 Task: Look for space in Fabriano, Italy from 4th September, 2023 to 10th September, 2023 for 1 adult in price range Rs.9000 to Rs.17000. Place can be private room with 1  bedroom having 1 bed and 1 bathroom. Property type can be house, flat, guest house, hotel. Booking option can be shelf check-in. Required host language is English.
Action: Mouse moved to (541, 151)
Screenshot: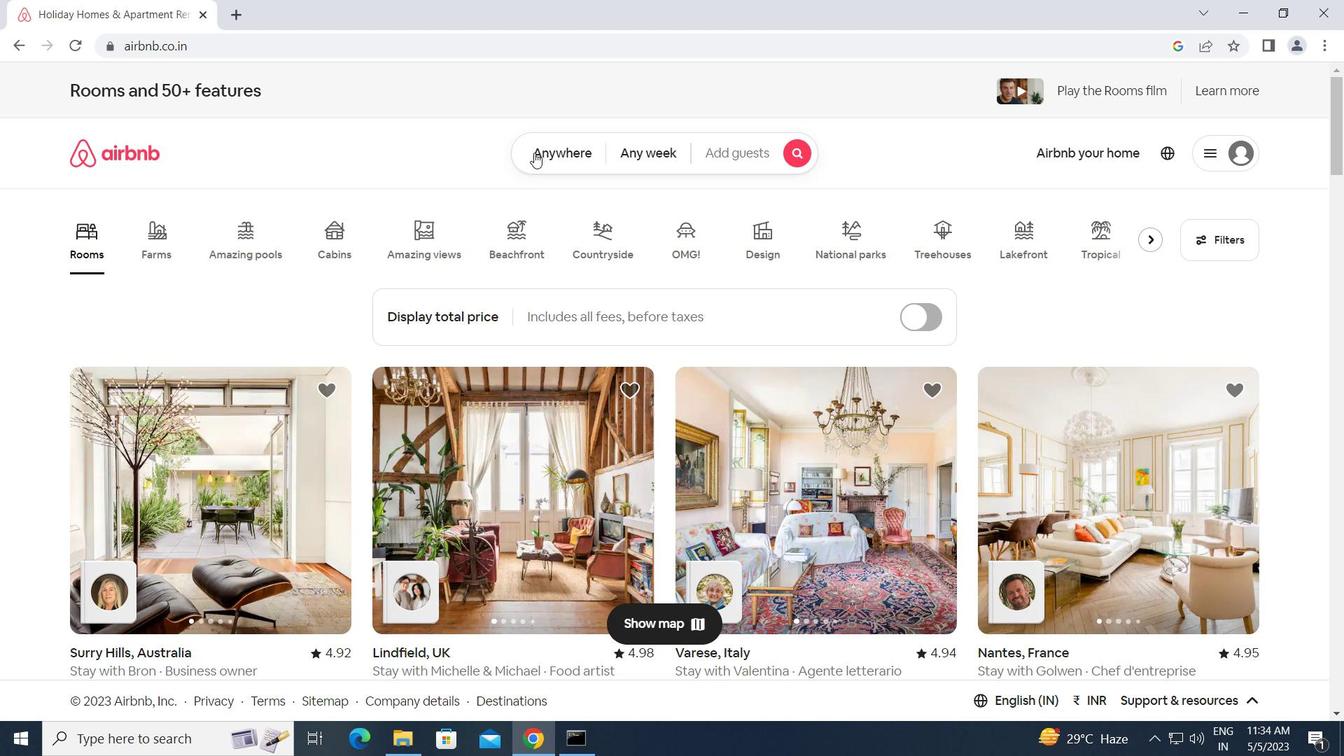 
Action: Mouse pressed left at (541, 151)
Screenshot: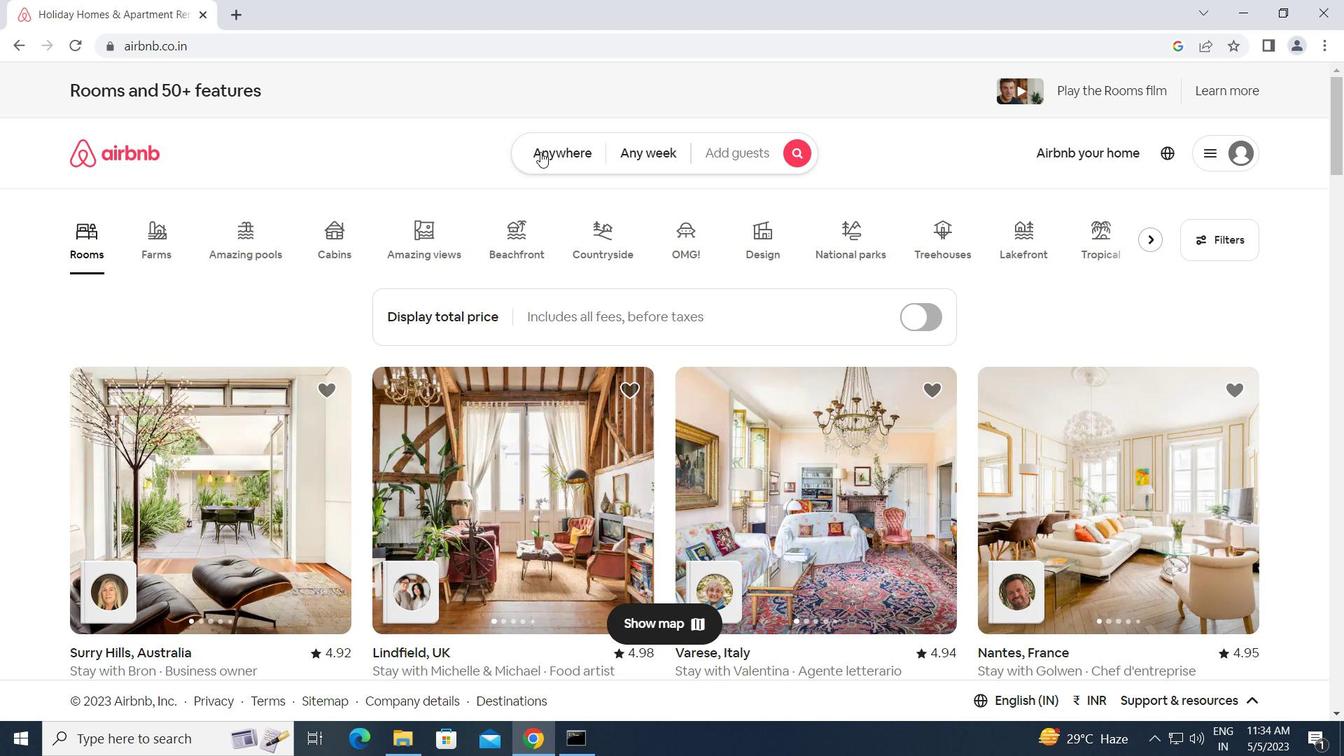 
Action: Mouse moved to (402, 210)
Screenshot: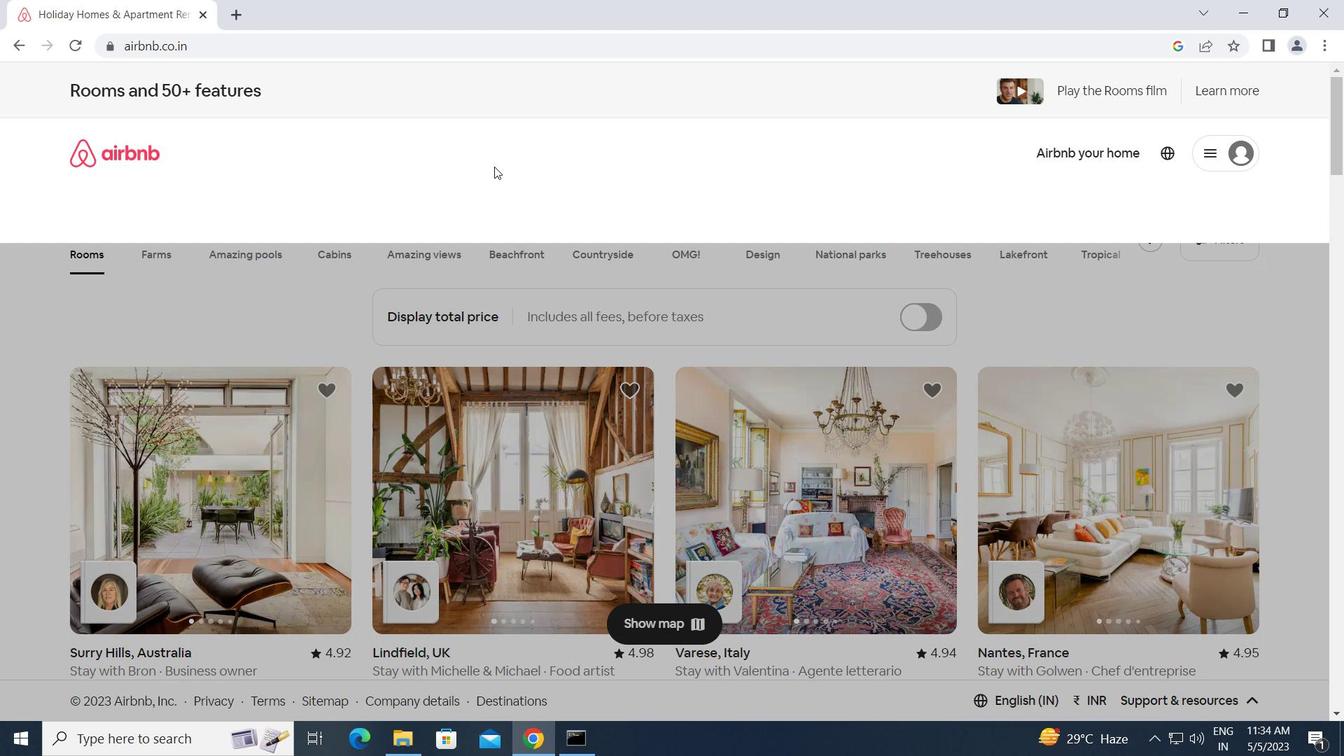 
Action: Mouse pressed left at (402, 210)
Screenshot: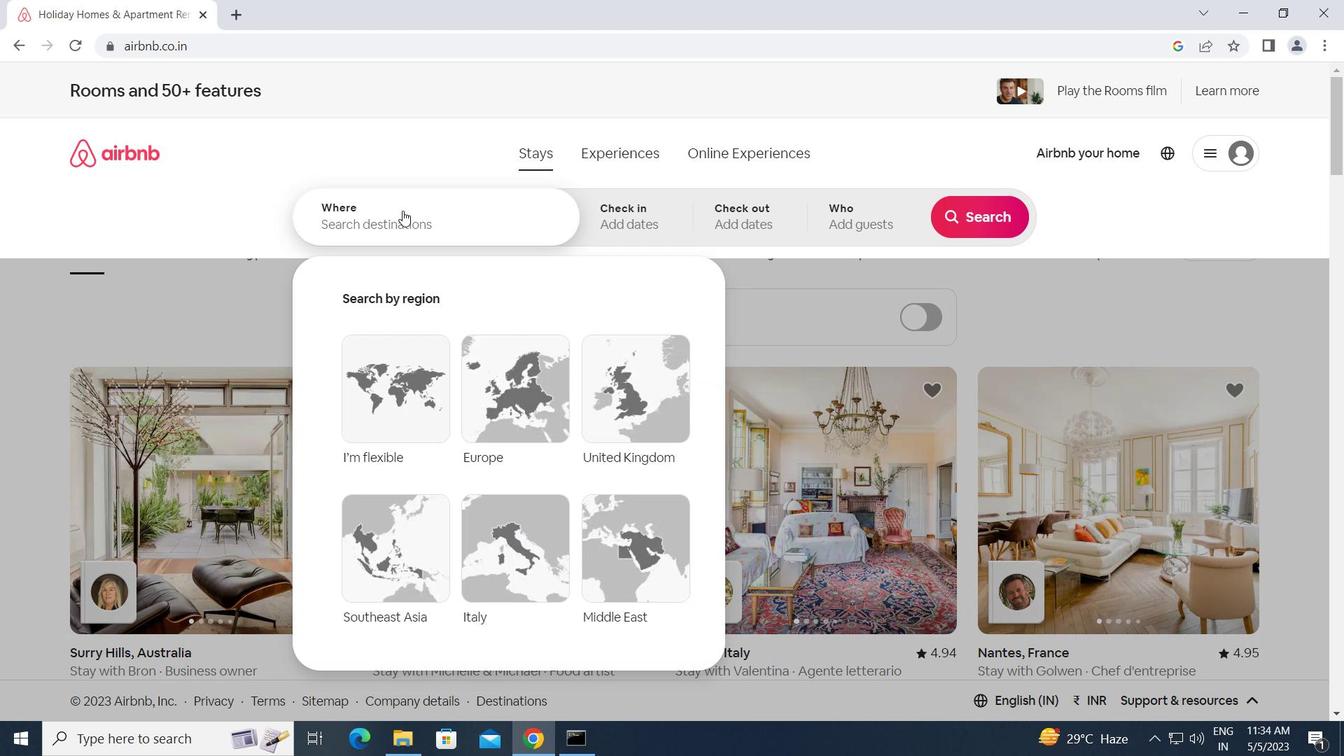 
Action: Key pressed f<Key.caps_lock>abriano,<Key.space><Key.caps_lock>i<Key.caps_lock>taly<Key.enter>
Screenshot: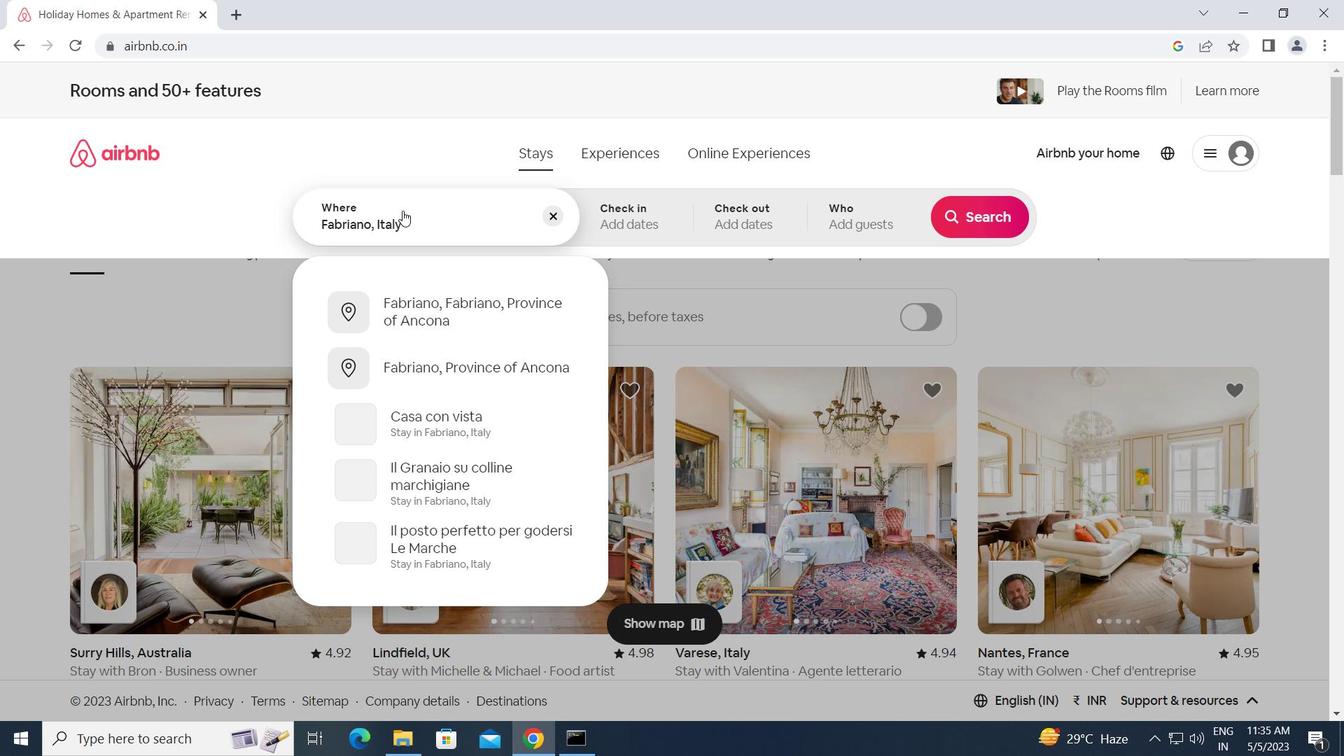 
Action: Mouse moved to (963, 355)
Screenshot: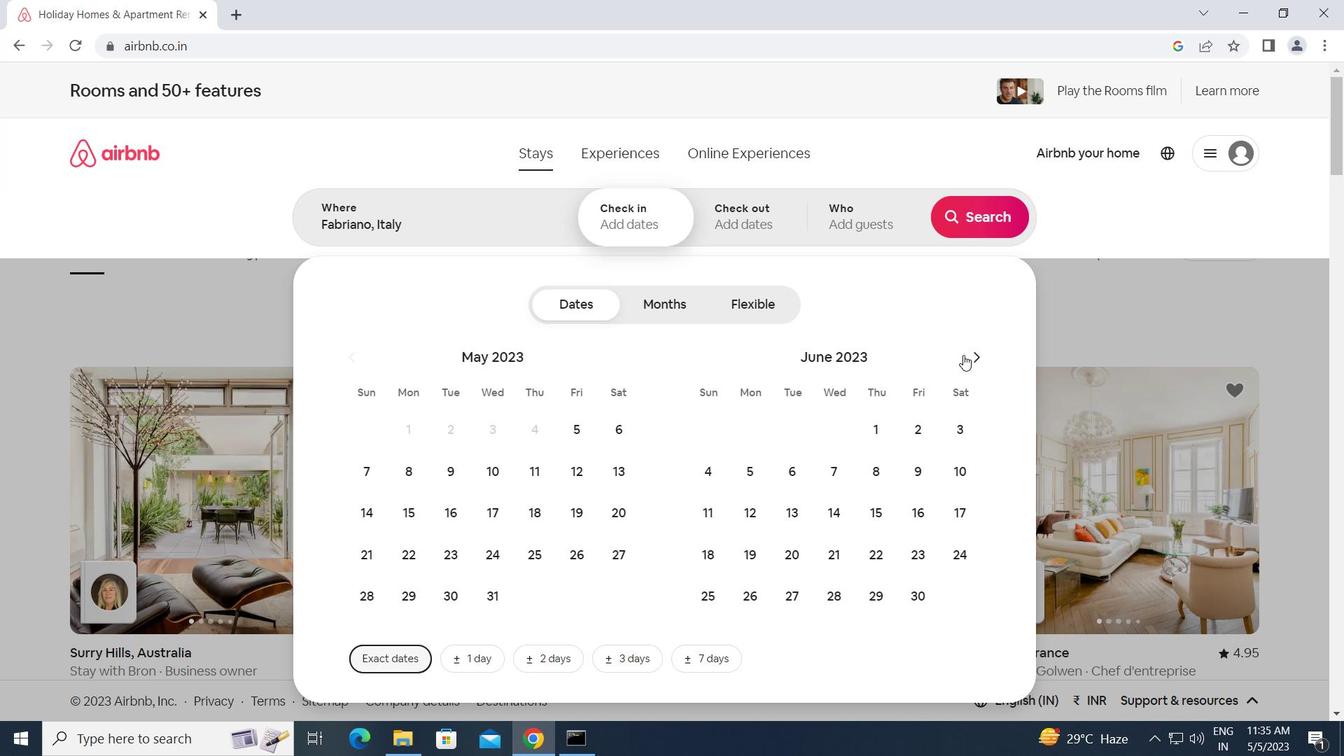 
Action: Mouse pressed left at (963, 355)
Screenshot: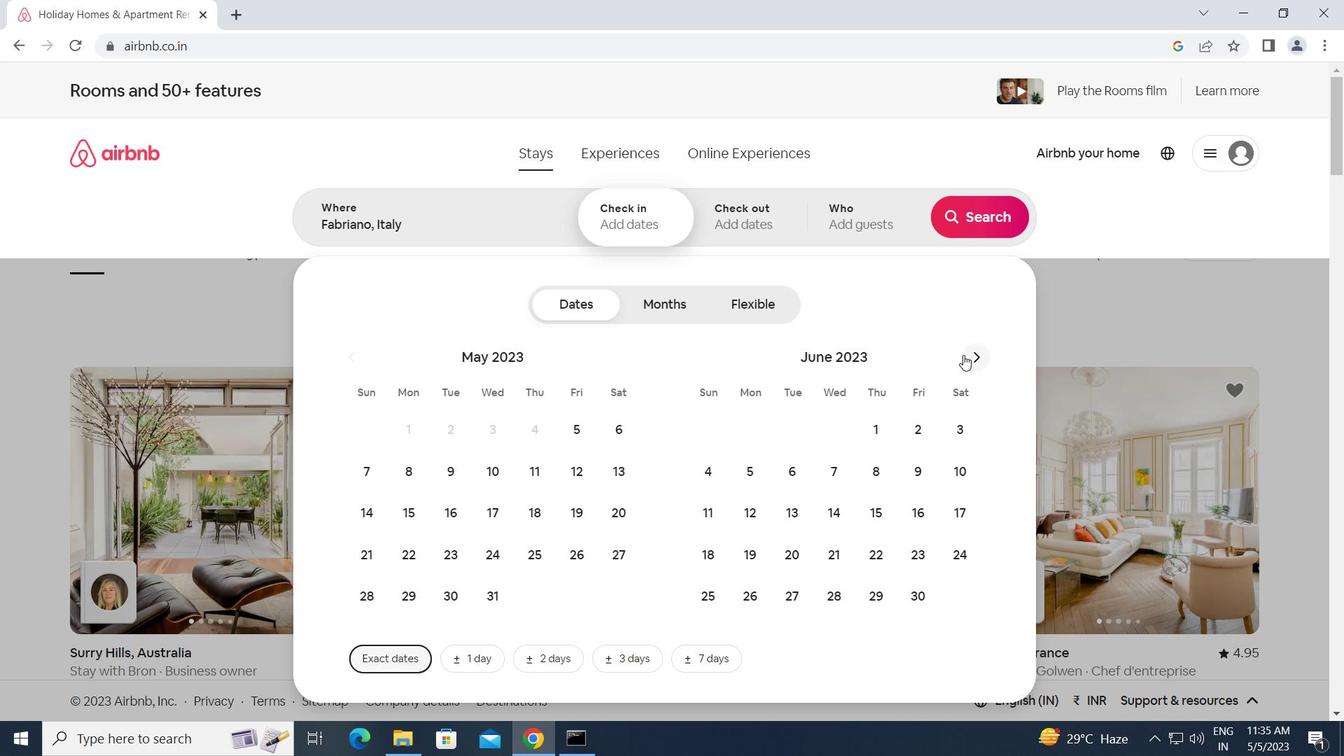
Action: Mouse pressed left at (963, 355)
Screenshot: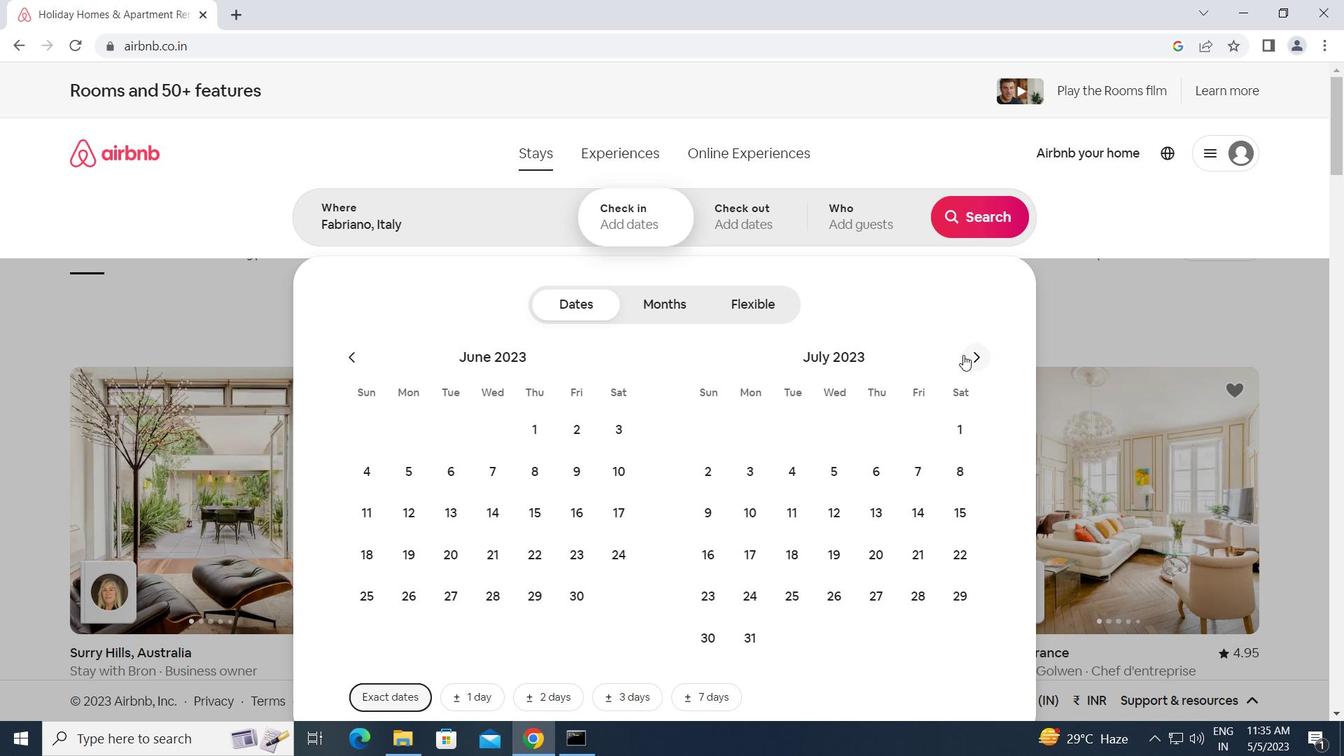 
Action: Mouse pressed left at (963, 355)
Screenshot: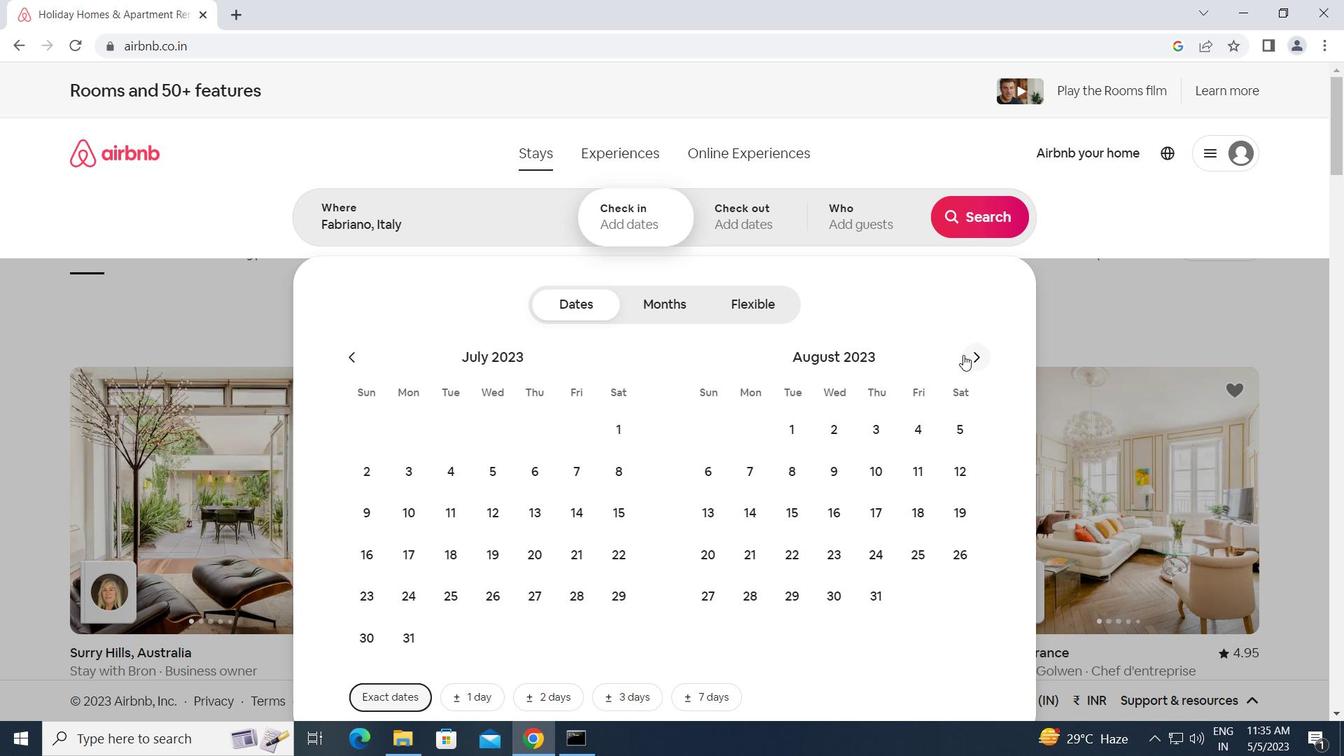 
Action: Mouse moved to (912, 421)
Screenshot: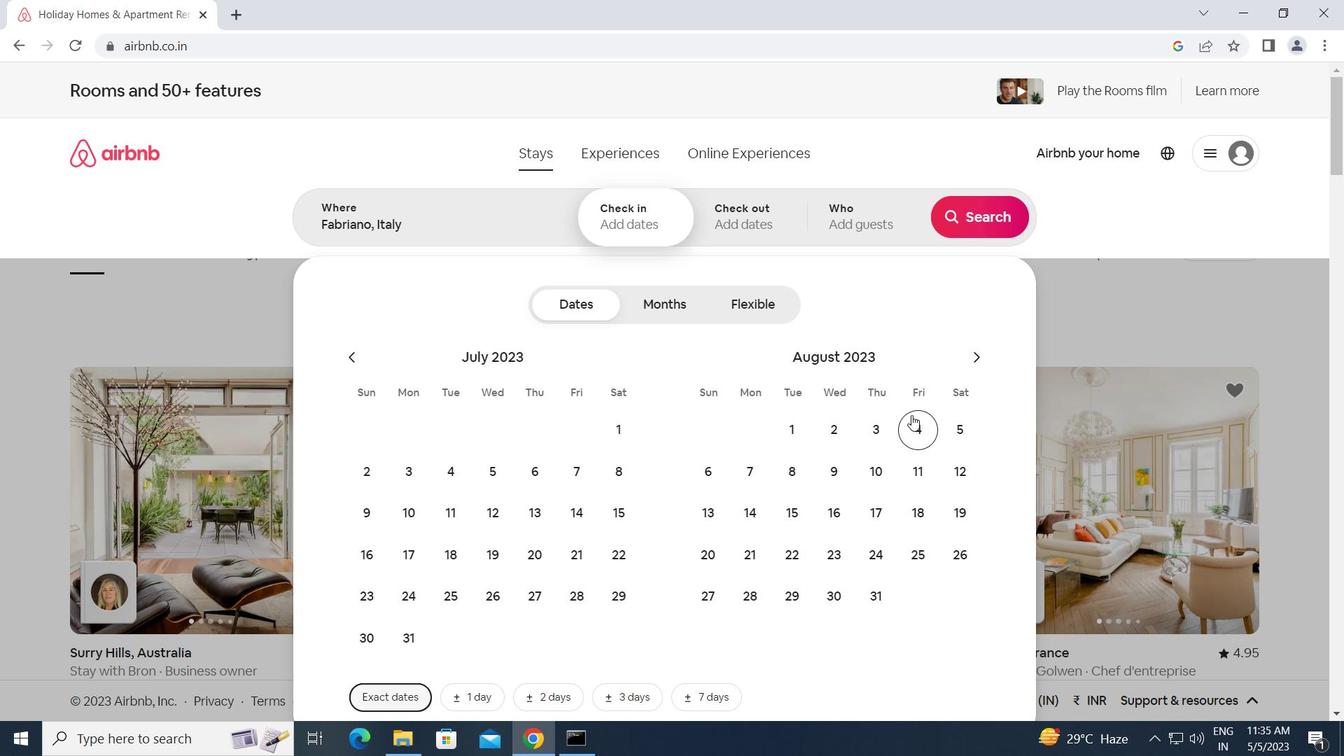 
Action: Mouse pressed left at (912, 421)
Screenshot: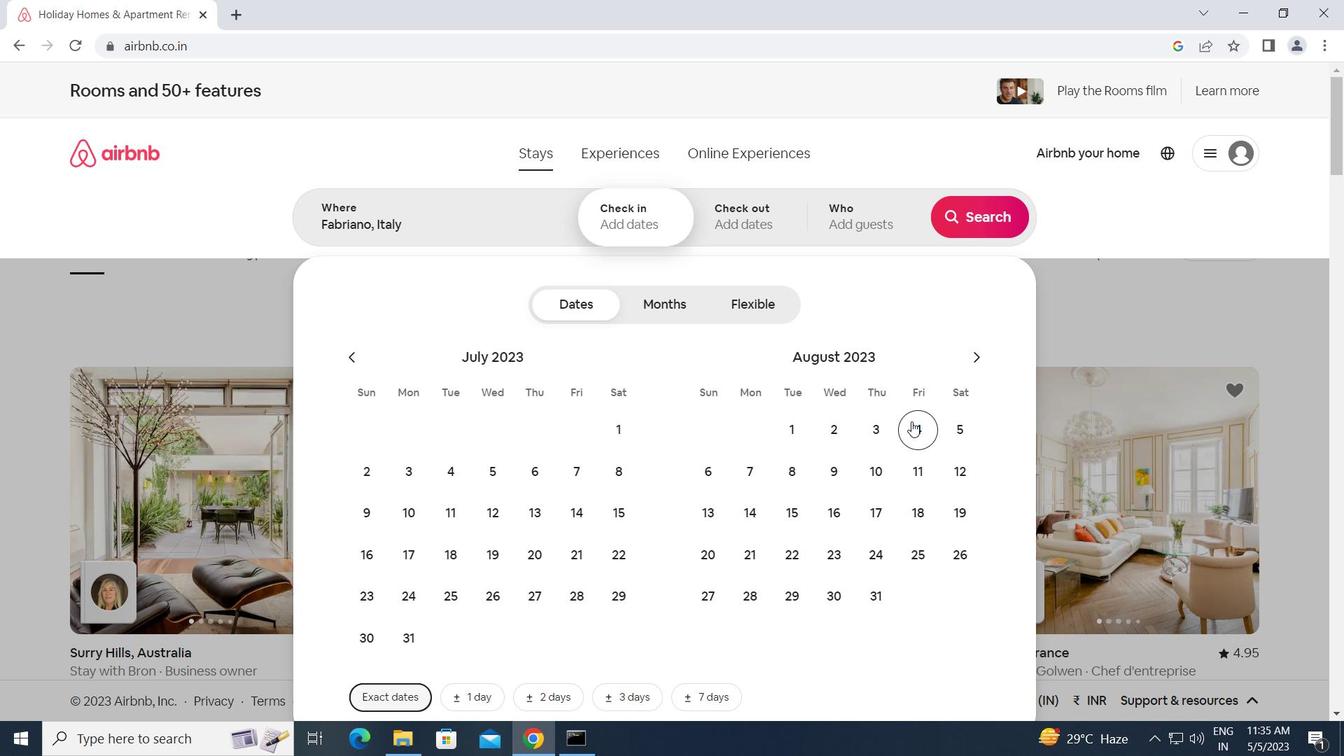 
Action: Mouse moved to (869, 474)
Screenshot: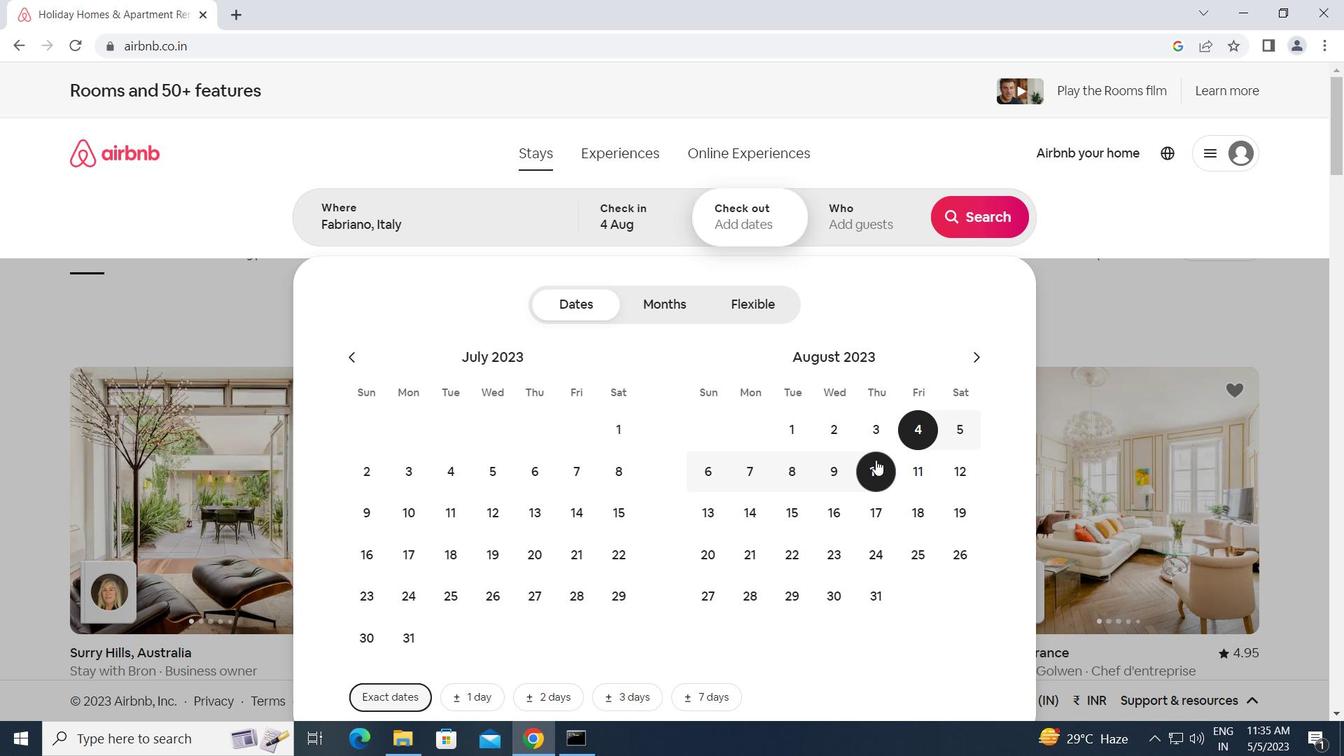
Action: Mouse pressed left at (869, 474)
Screenshot: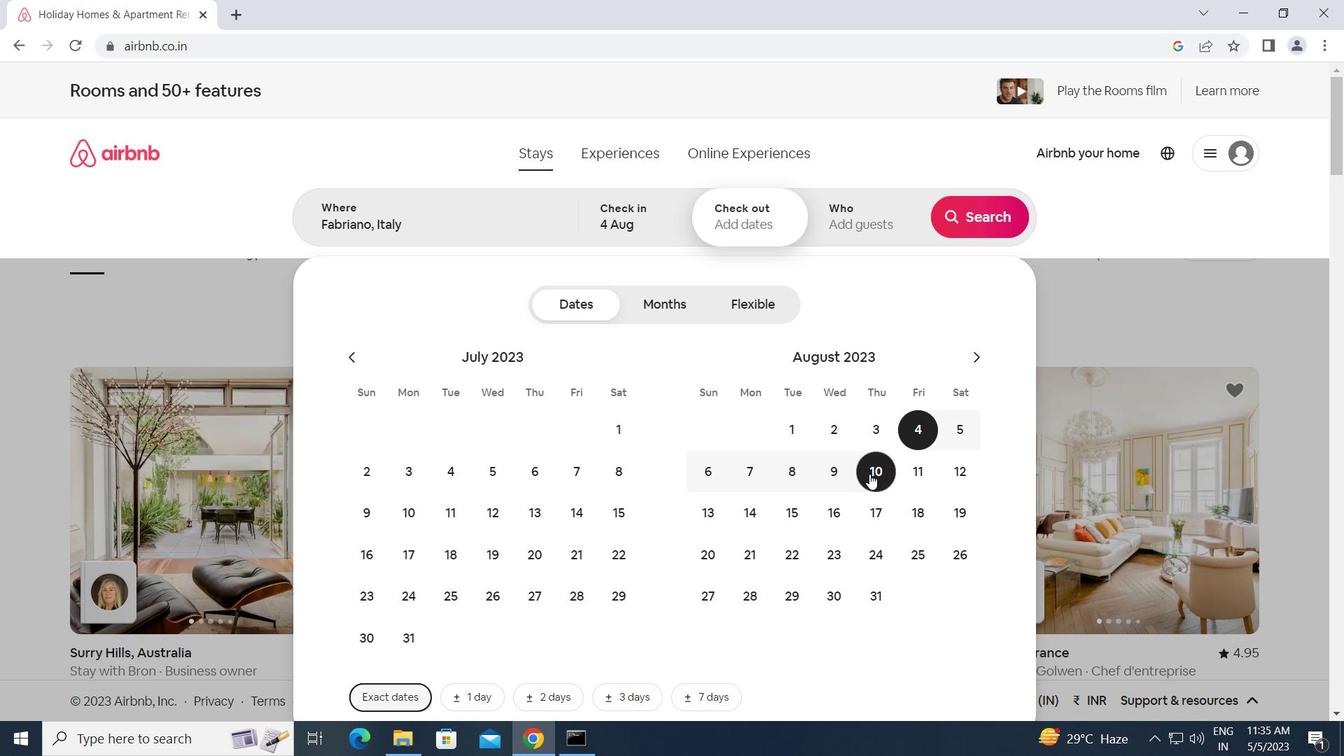 
Action: Mouse moved to (862, 216)
Screenshot: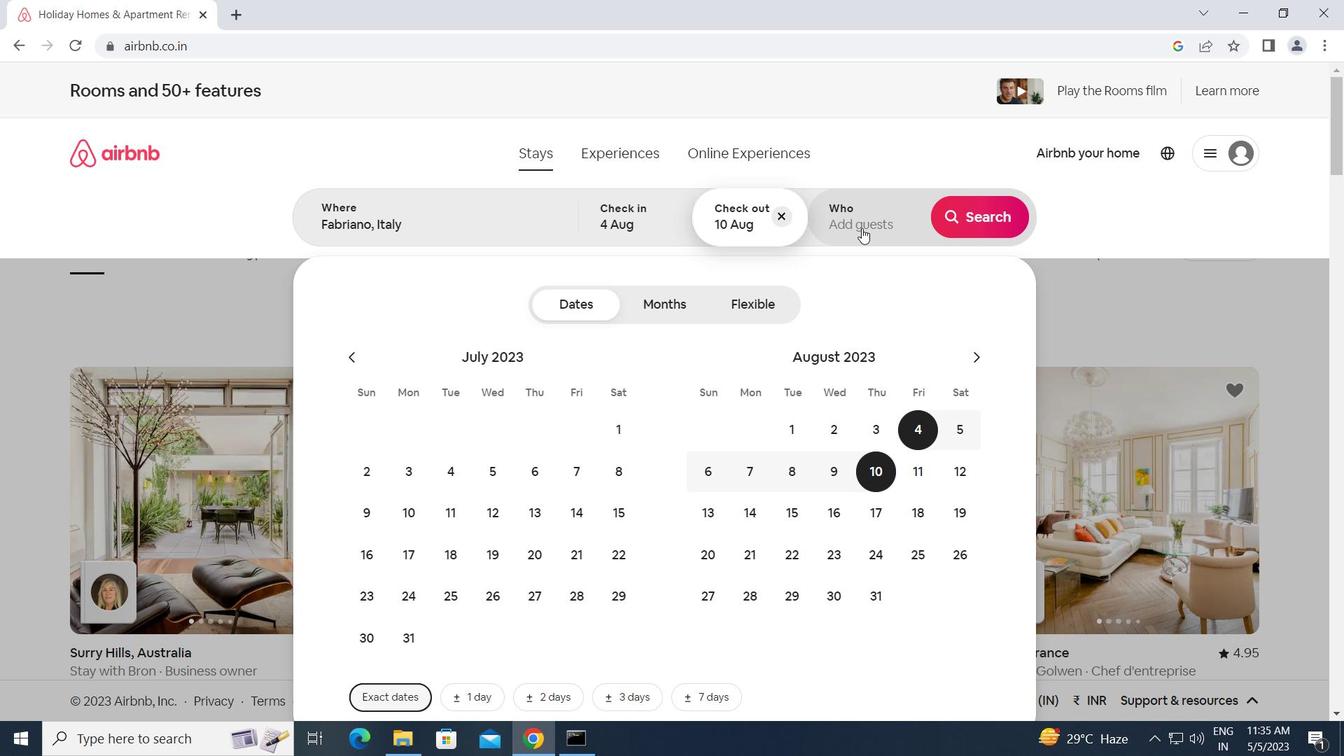 
Action: Mouse pressed left at (862, 216)
Screenshot: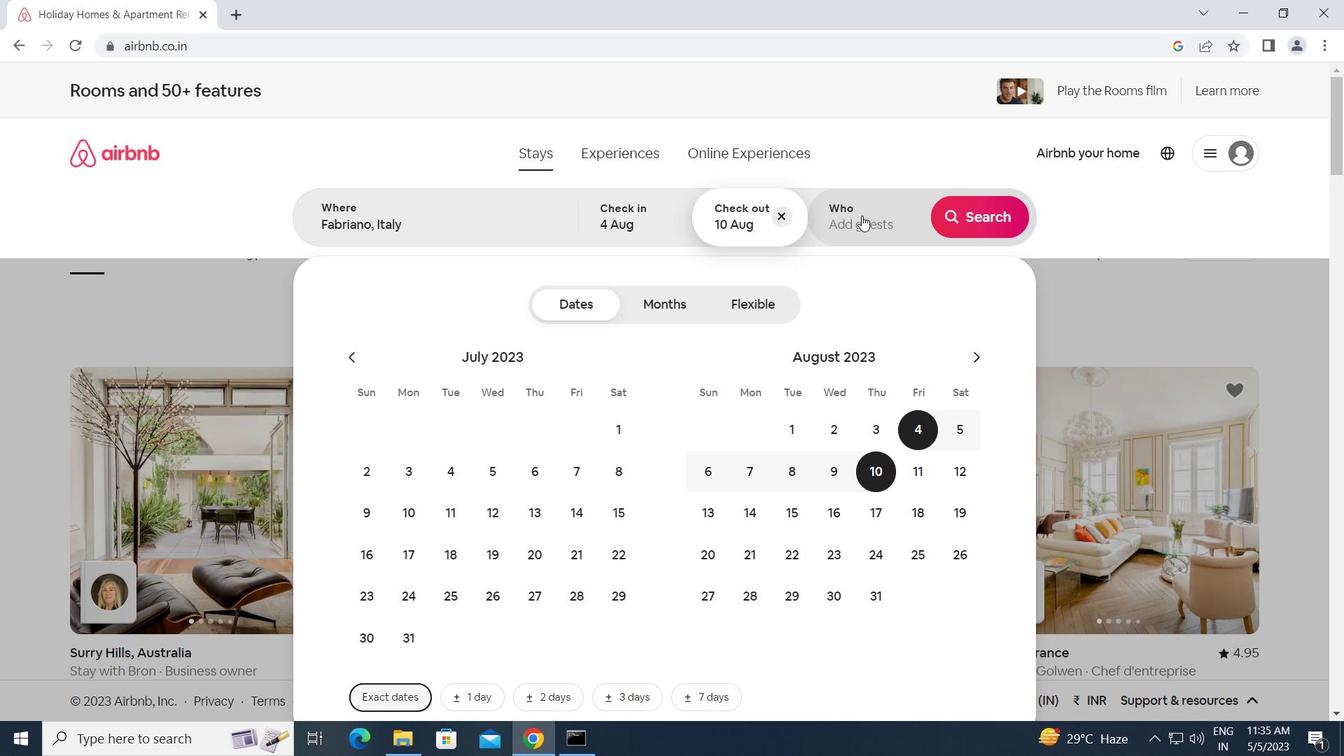 
Action: Mouse moved to (984, 309)
Screenshot: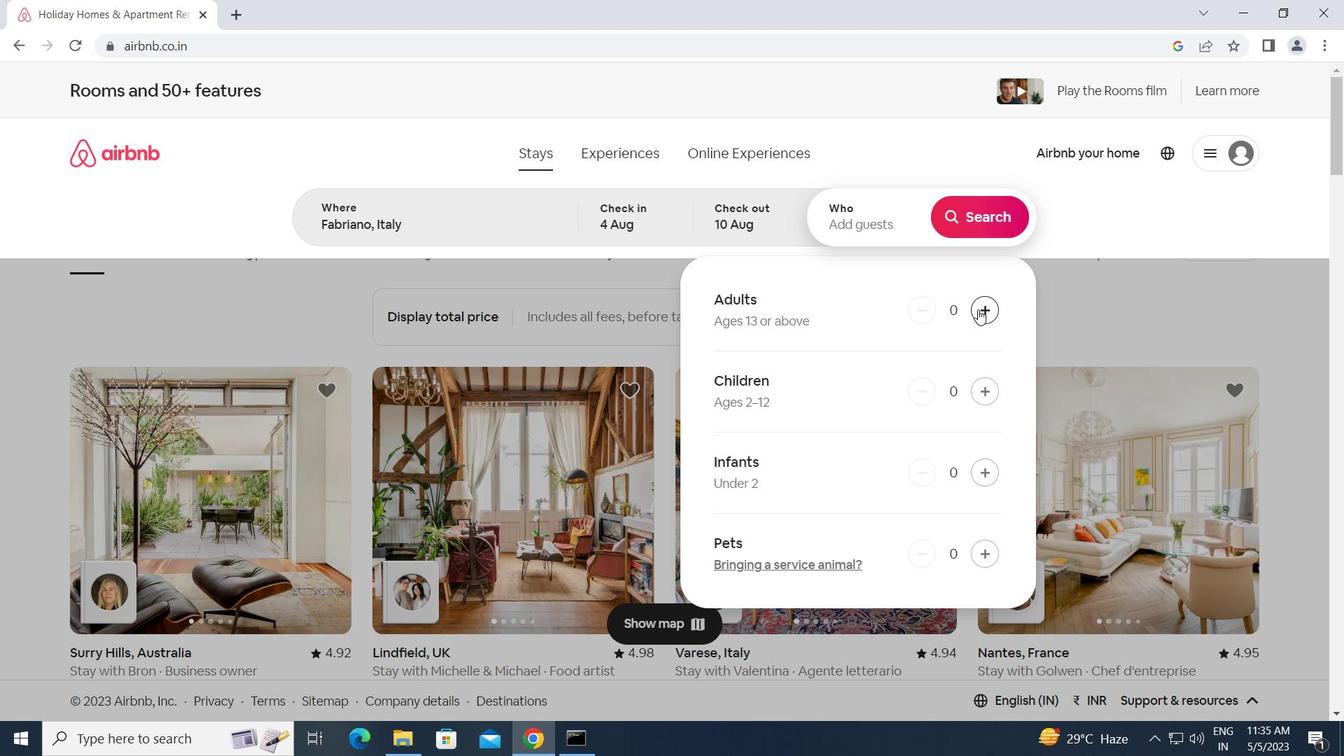 
Action: Mouse pressed left at (984, 309)
Screenshot: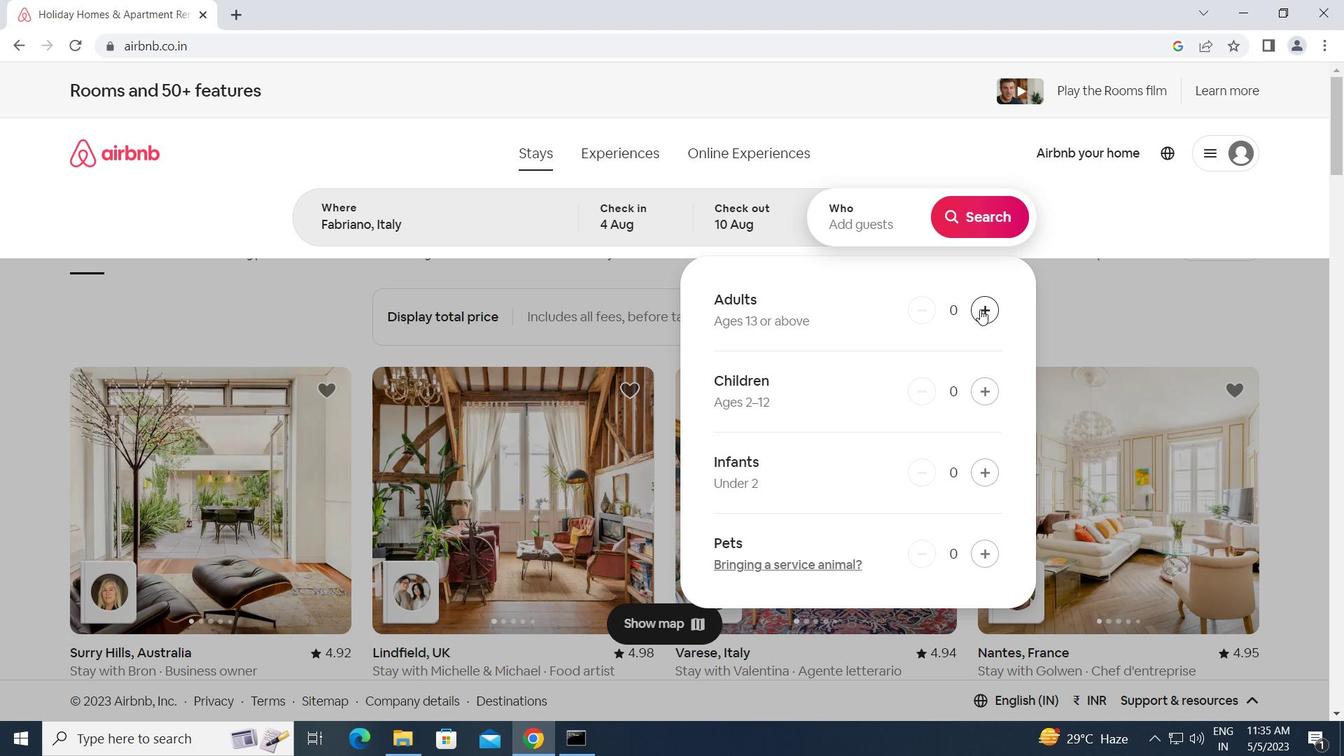 
Action: Mouse moved to (985, 216)
Screenshot: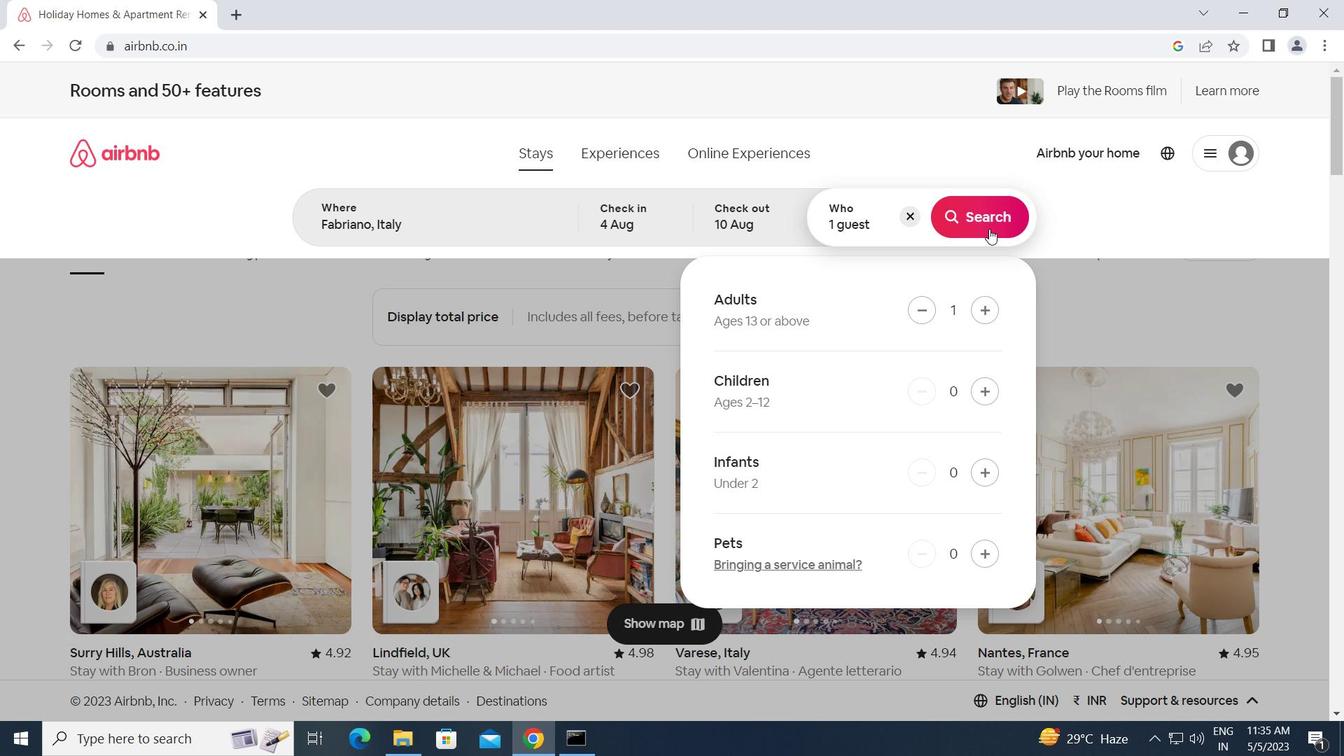 
Action: Mouse pressed left at (985, 216)
Screenshot: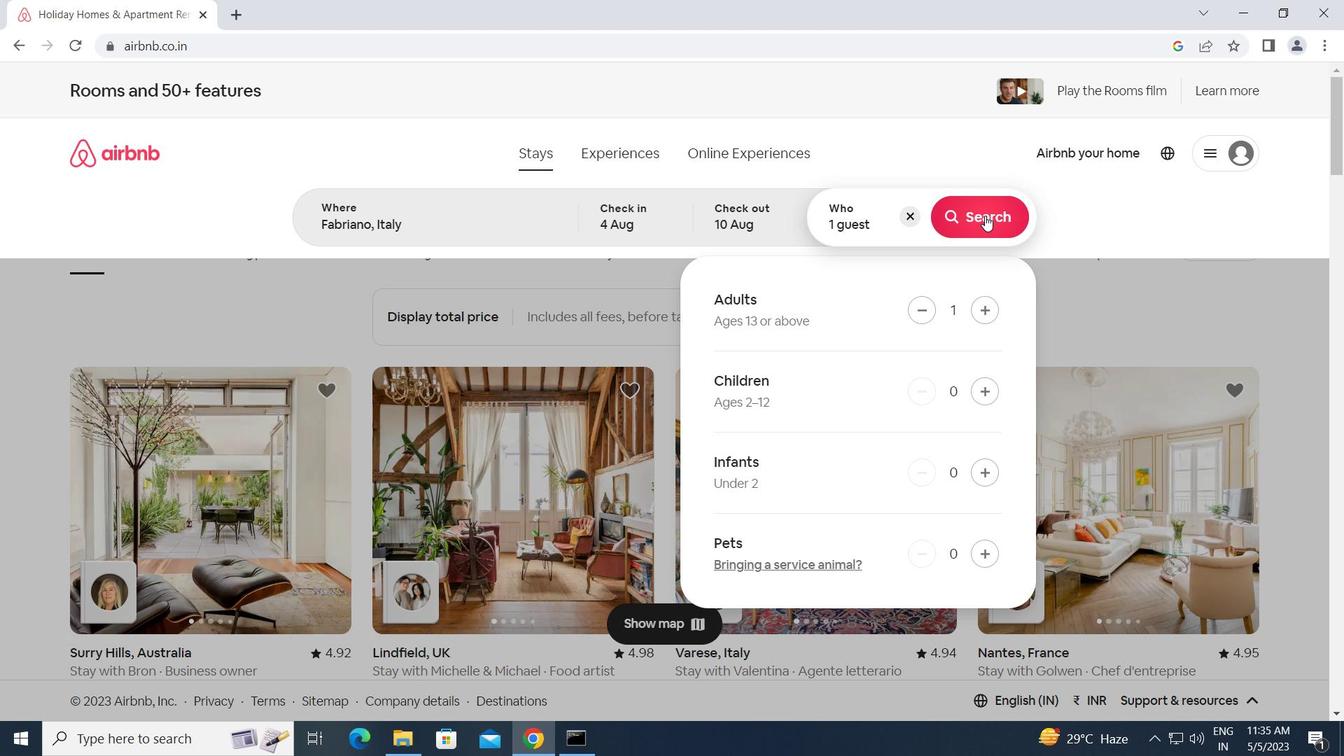 
Action: Mouse moved to (1257, 168)
Screenshot: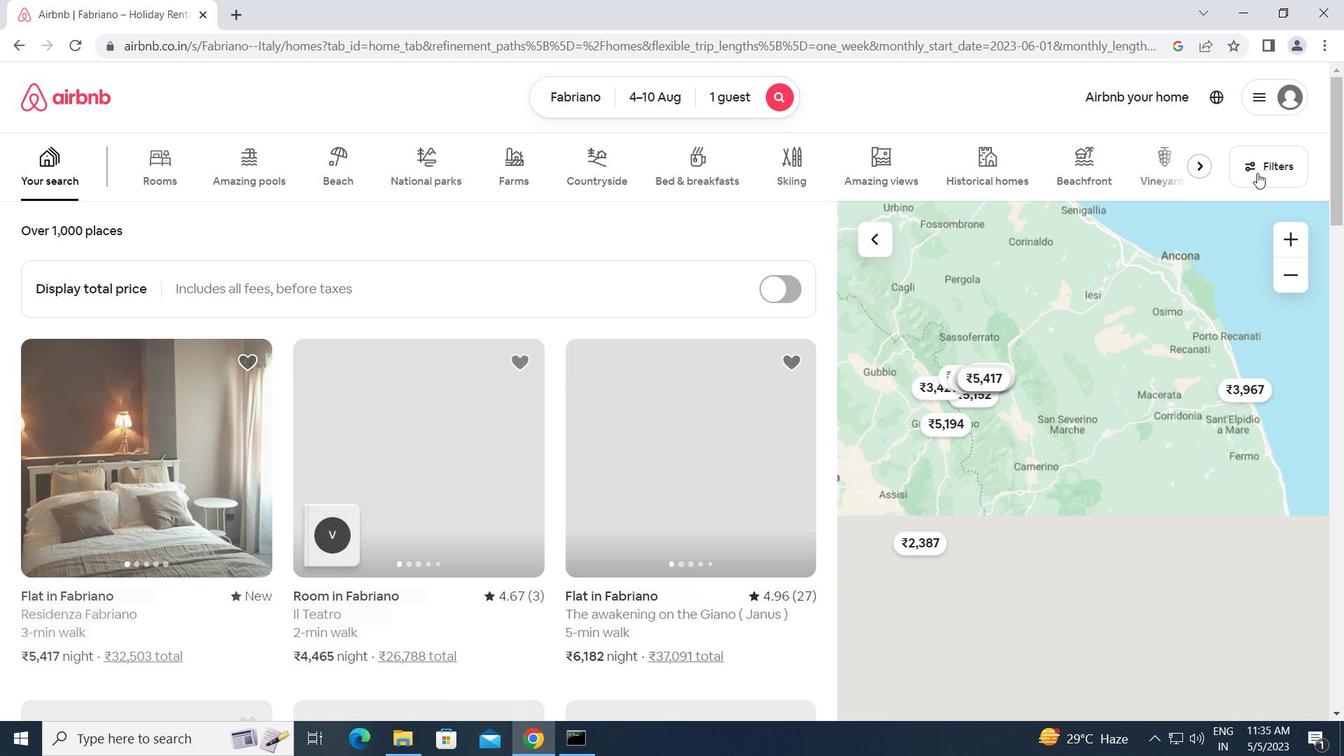 
Action: Mouse pressed left at (1257, 168)
Screenshot: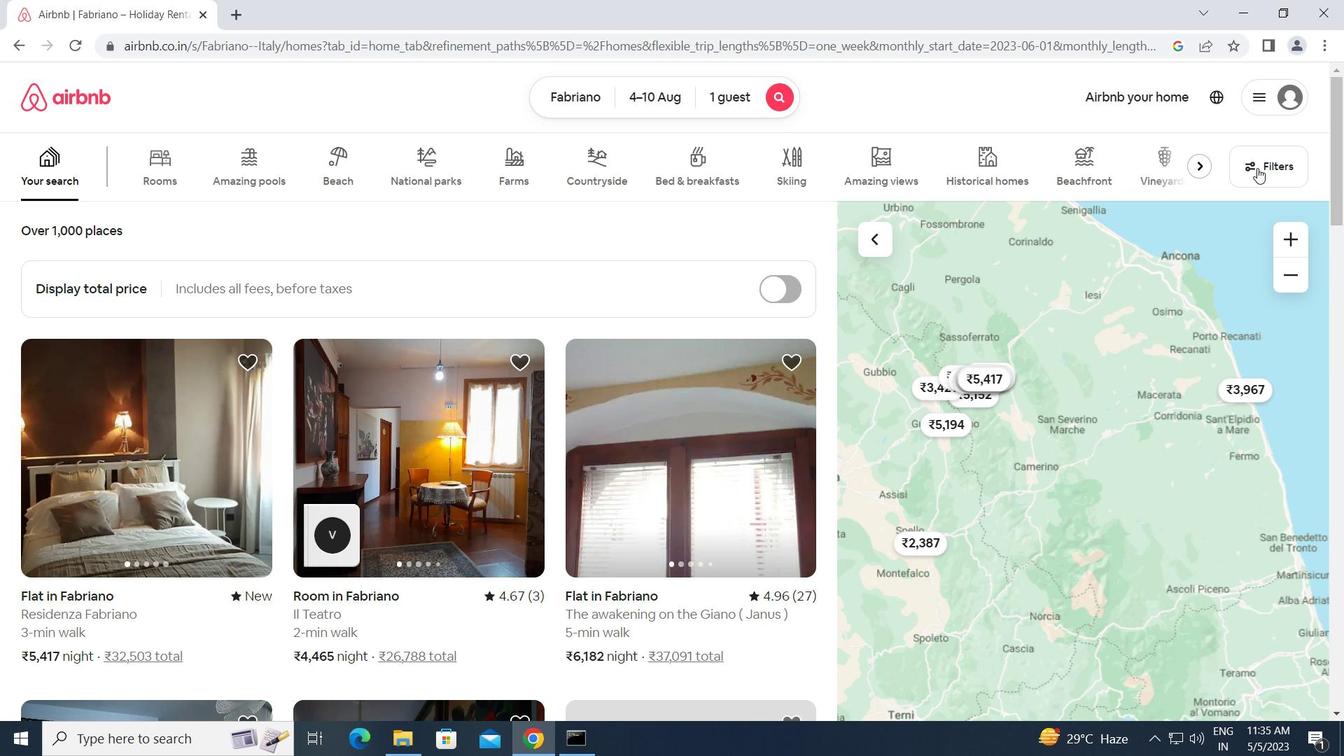 
Action: Mouse moved to (434, 591)
Screenshot: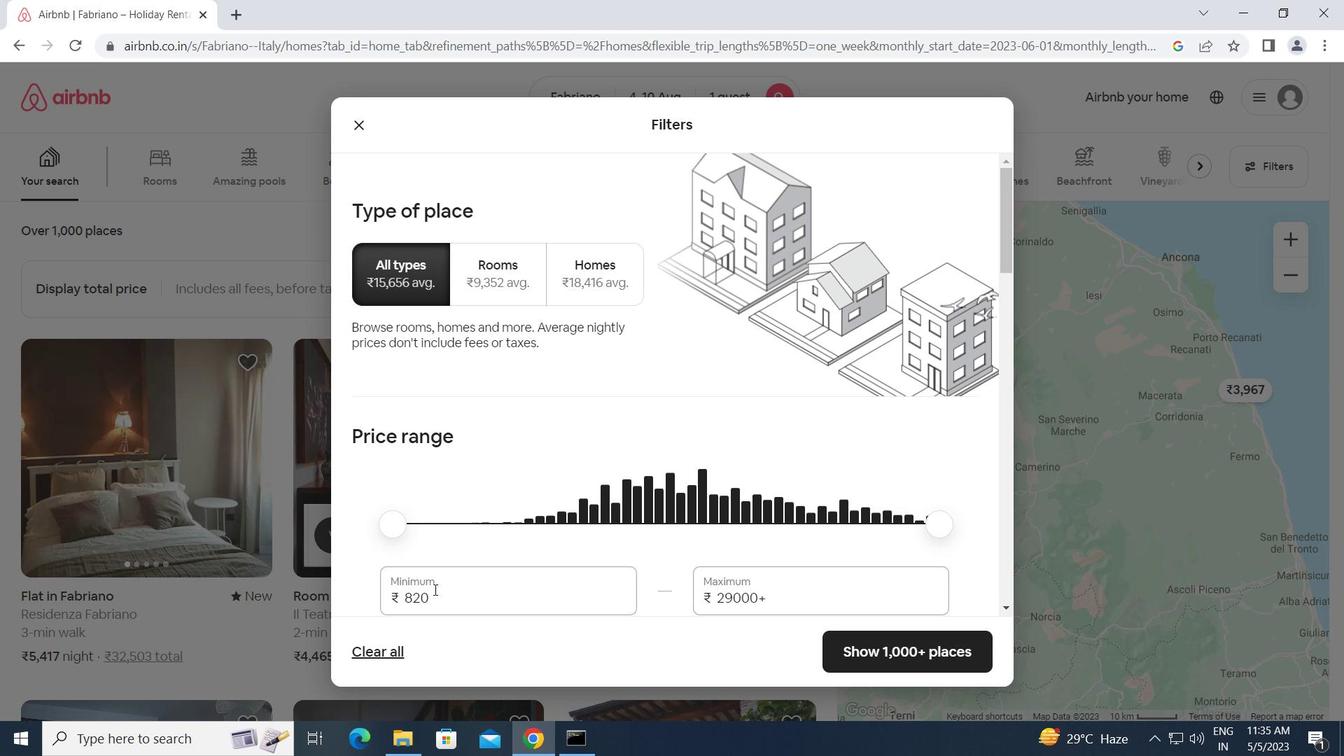 
Action: Mouse pressed left at (434, 591)
Screenshot: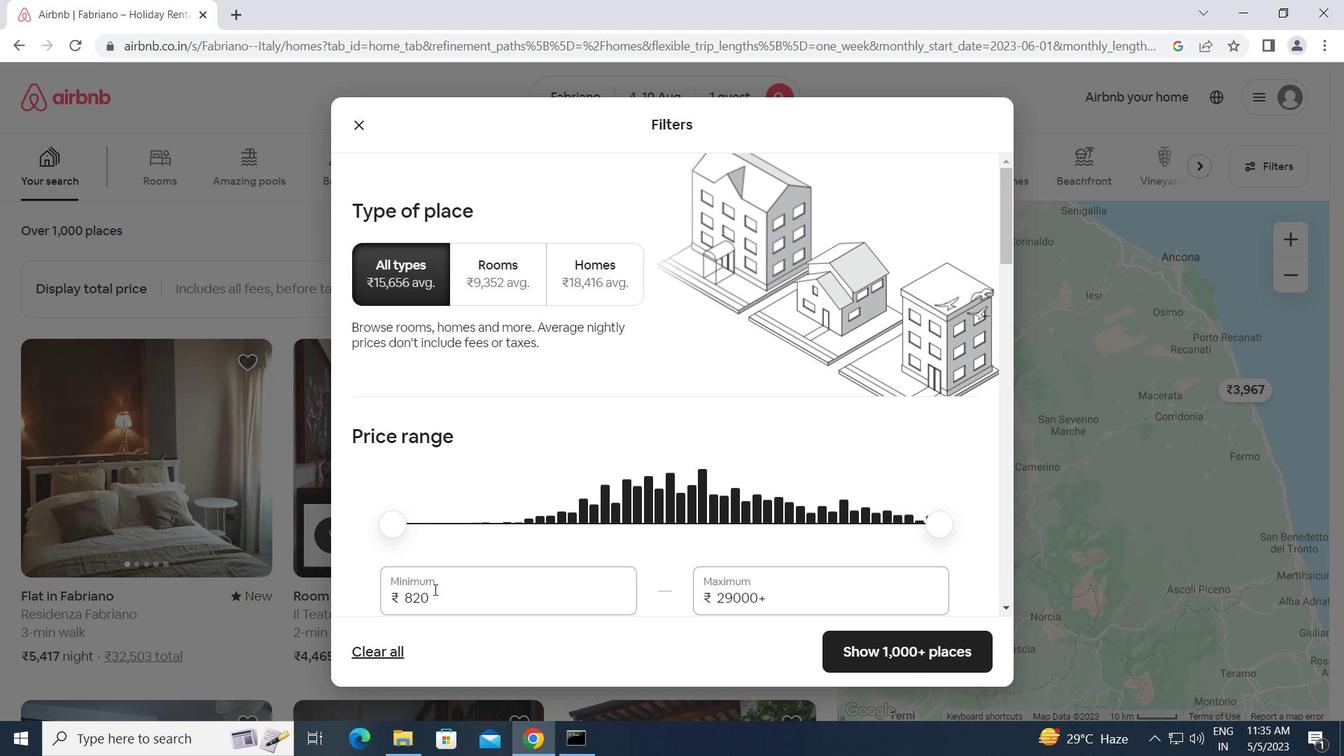 
Action: Mouse moved to (390, 600)
Screenshot: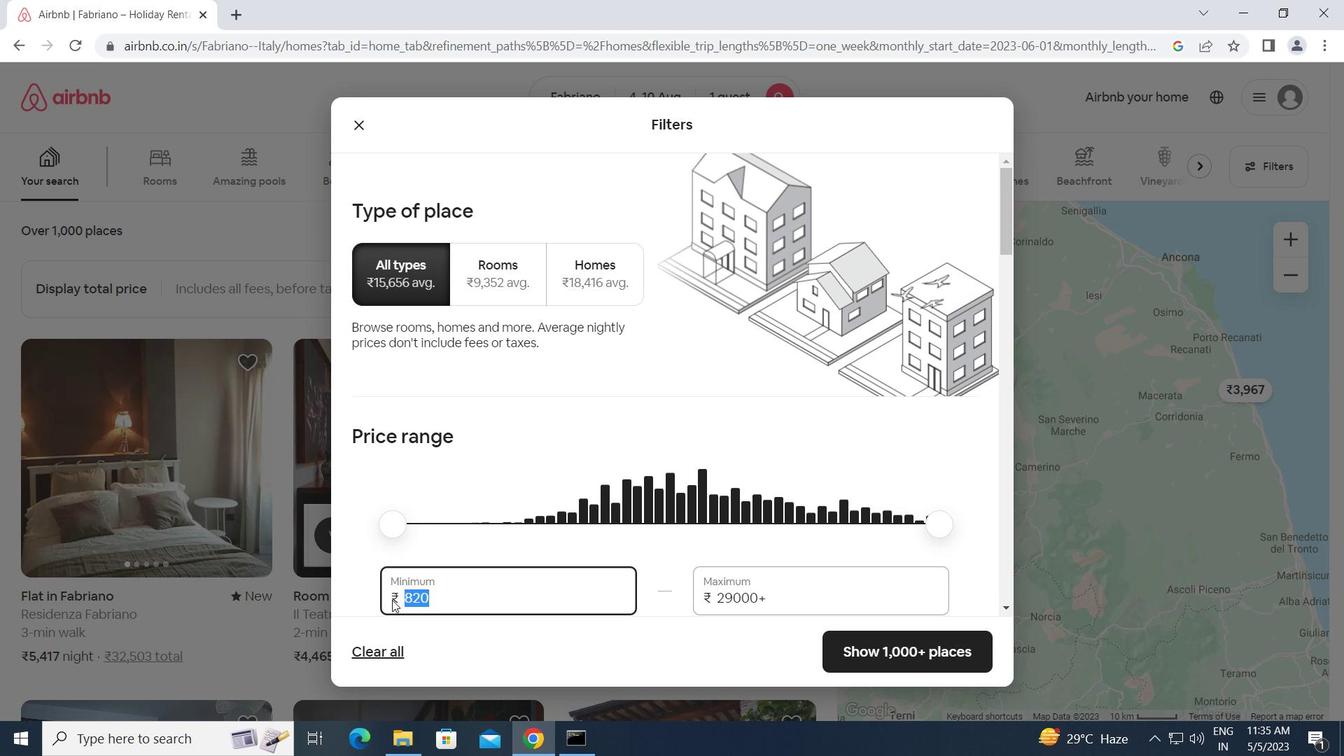 
Action: Key pressed 9000<Key.tab>17000
Screenshot: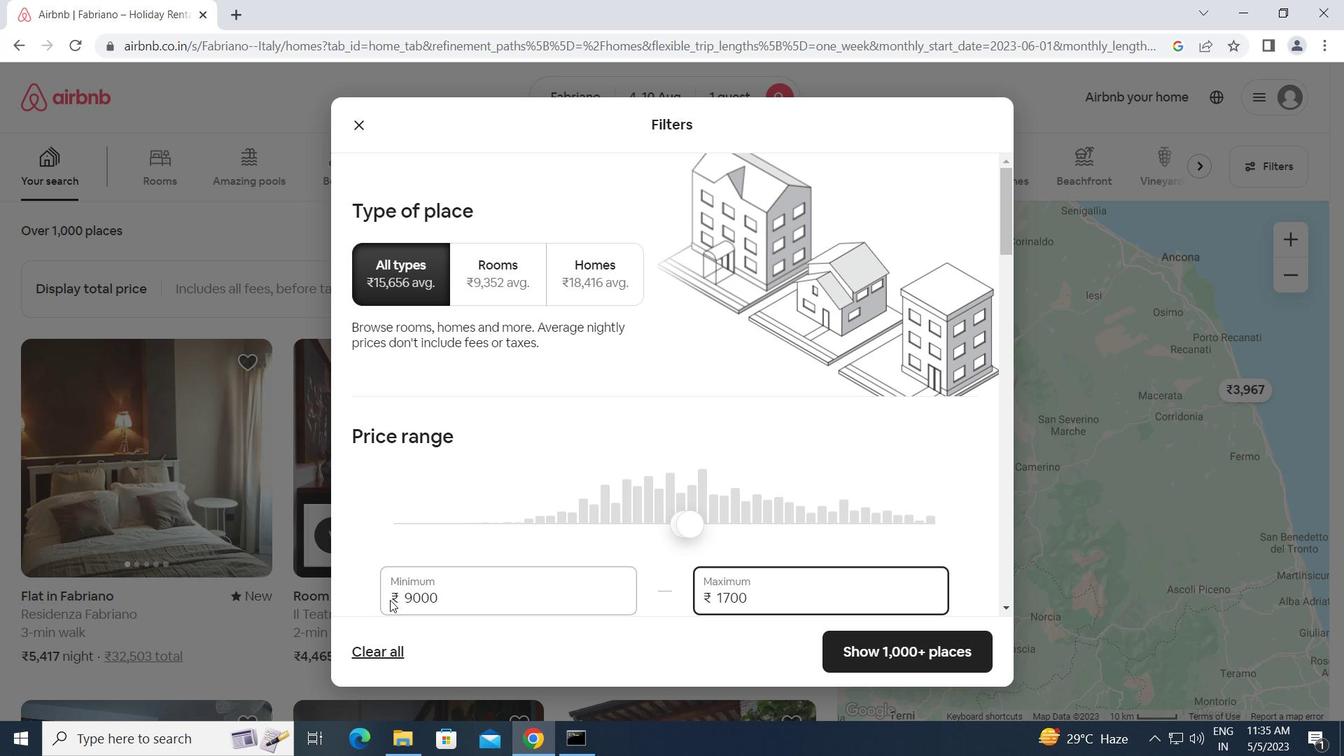 
Action: Mouse moved to (465, 577)
Screenshot: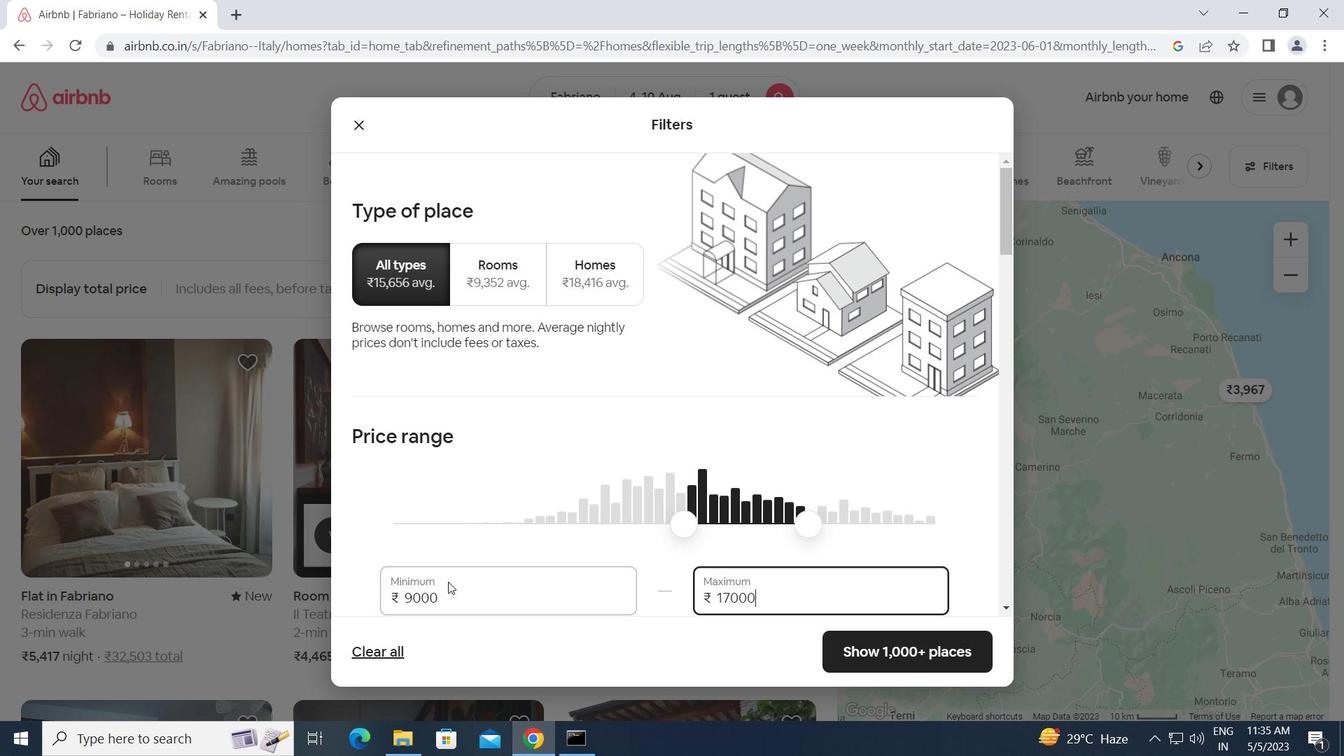 
Action: Mouse scrolled (465, 576) with delta (0, 0)
Screenshot: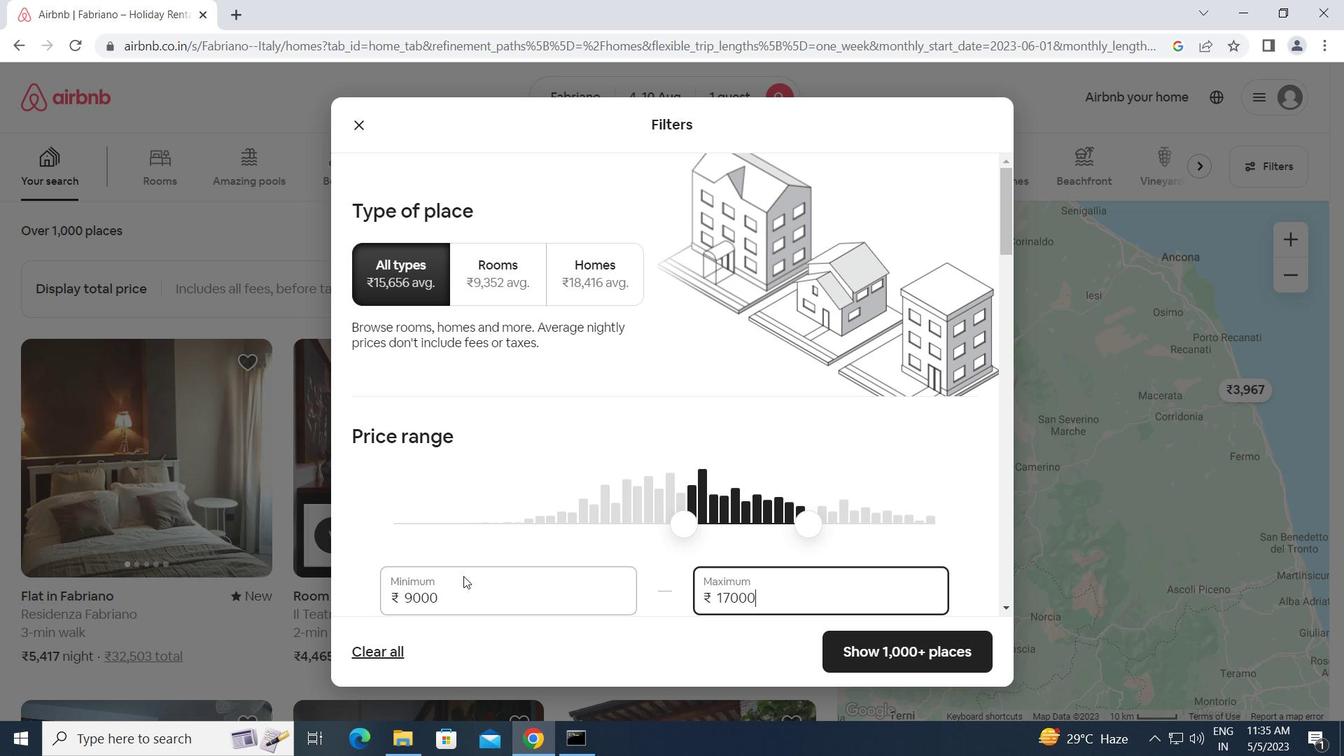 
Action: Mouse scrolled (465, 576) with delta (0, 0)
Screenshot: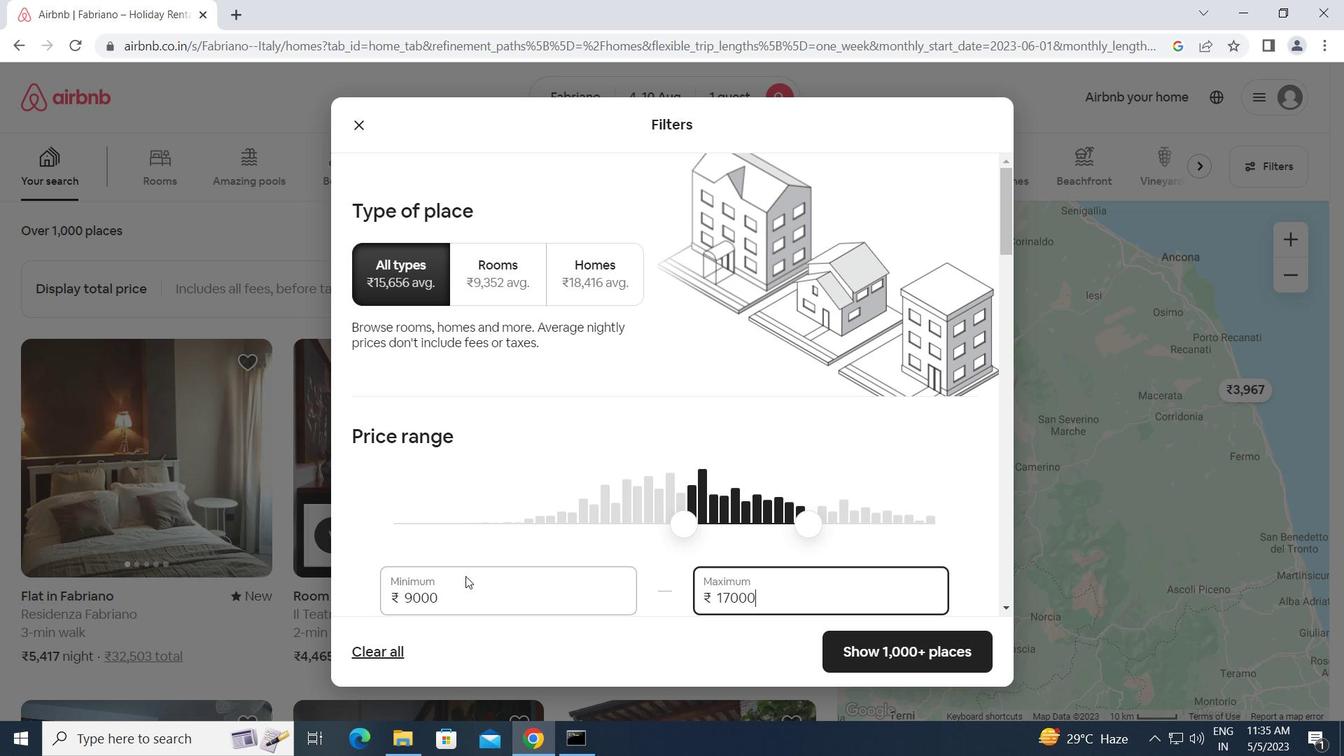 
Action: Mouse scrolled (465, 576) with delta (0, 0)
Screenshot: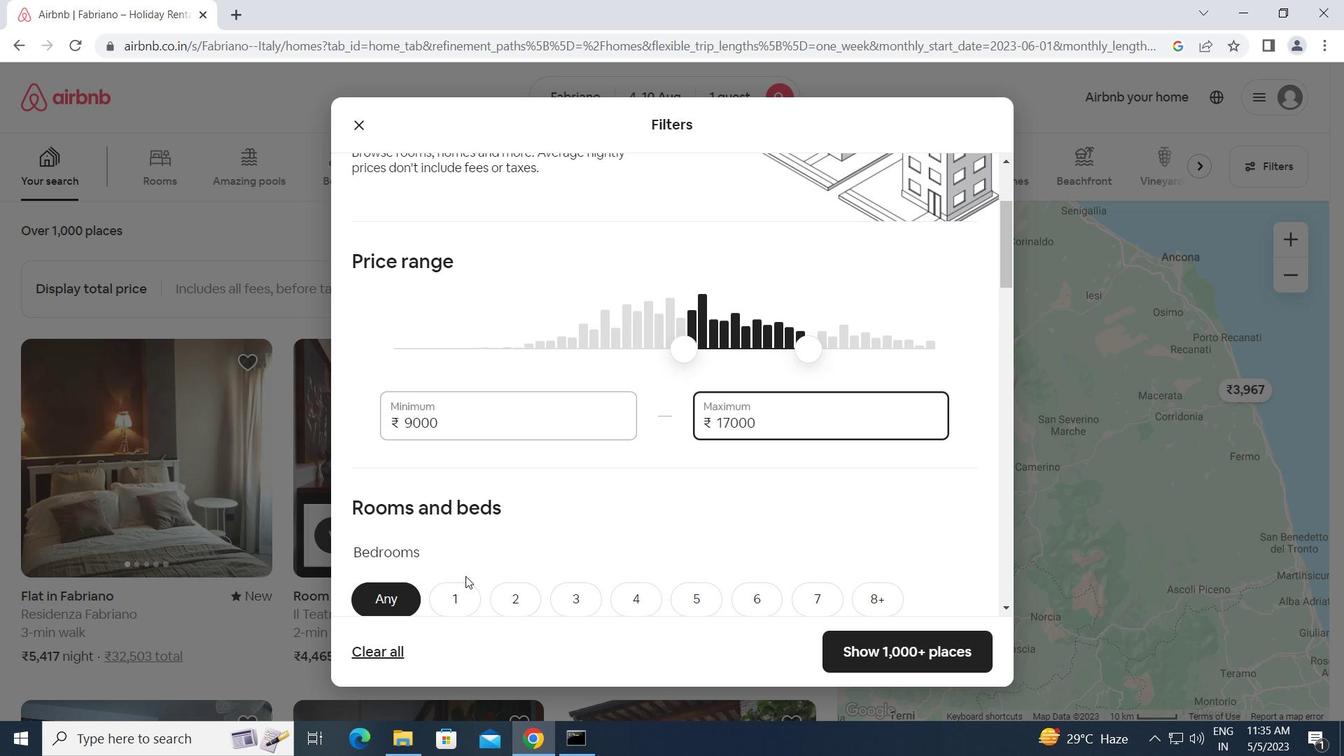 
Action: Mouse scrolled (465, 576) with delta (0, 0)
Screenshot: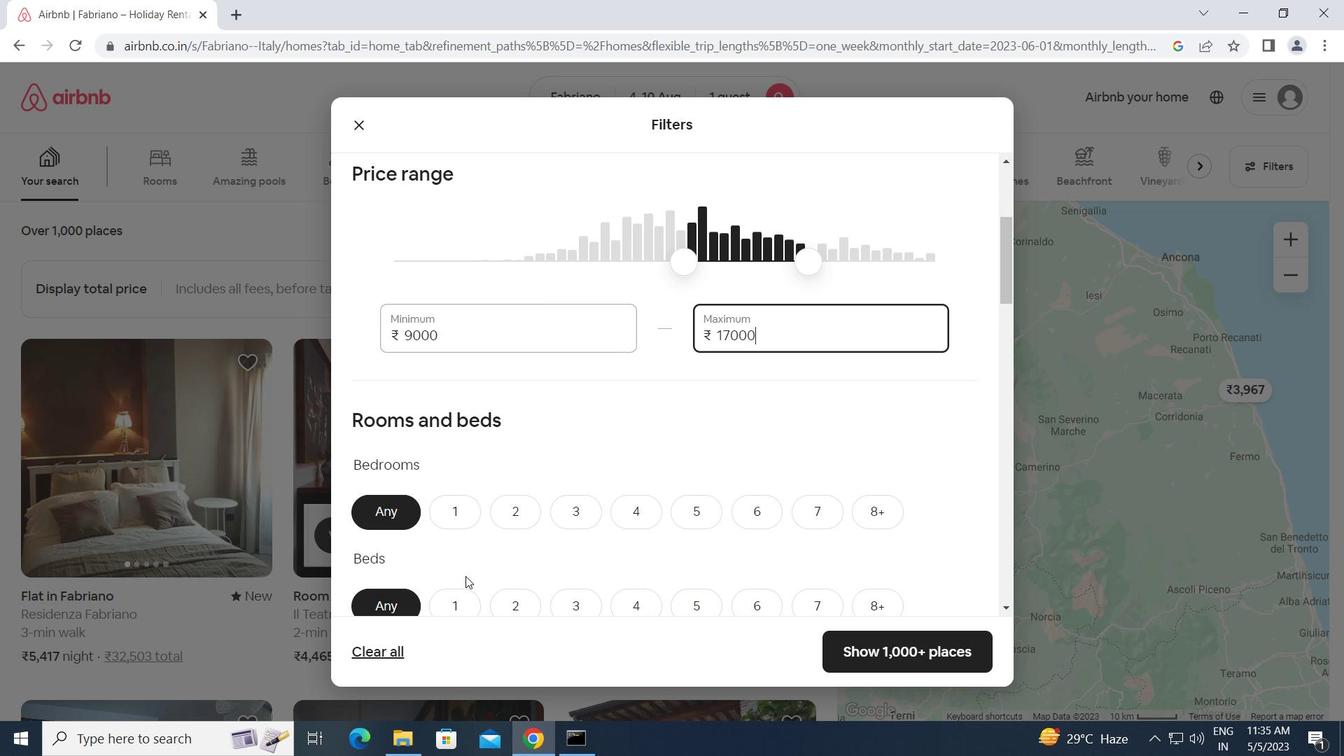 
Action: Mouse moved to (460, 420)
Screenshot: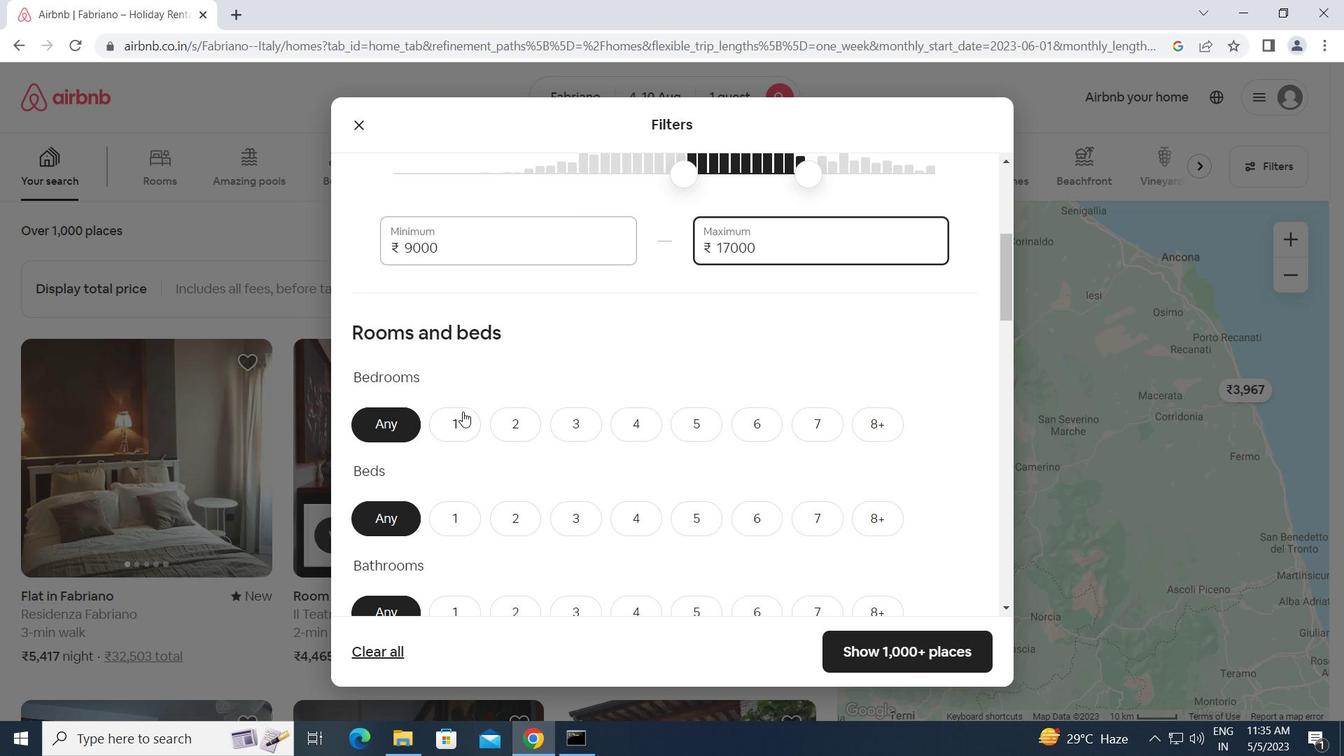 
Action: Mouse pressed left at (460, 420)
Screenshot: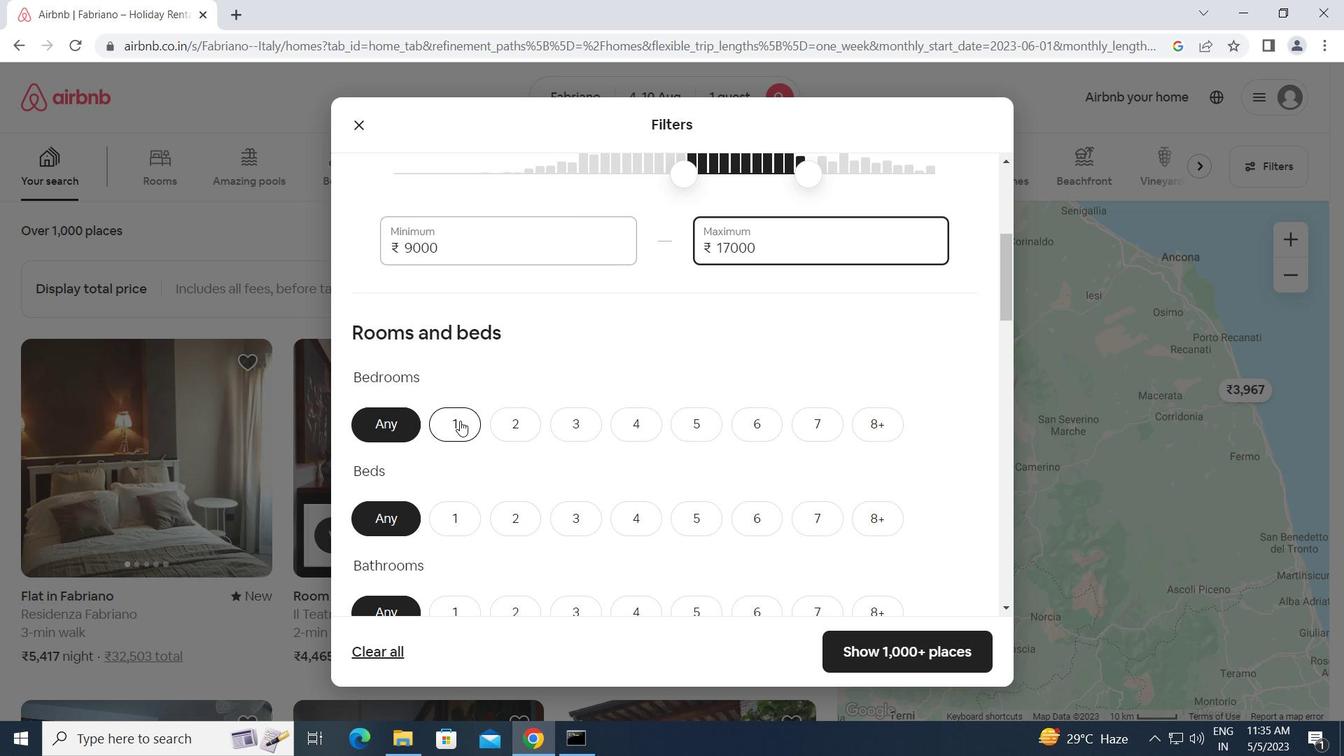 
Action: Mouse moved to (451, 520)
Screenshot: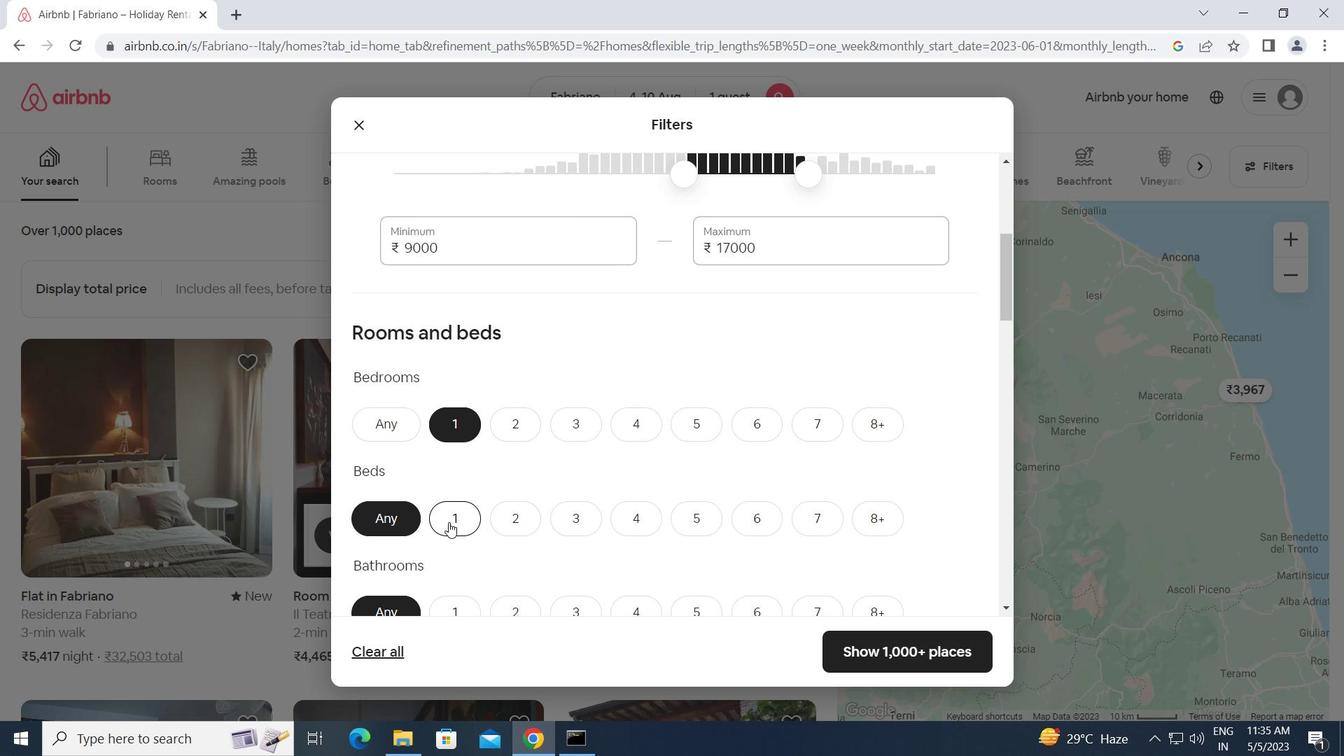 
Action: Mouse pressed left at (451, 520)
Screenshot: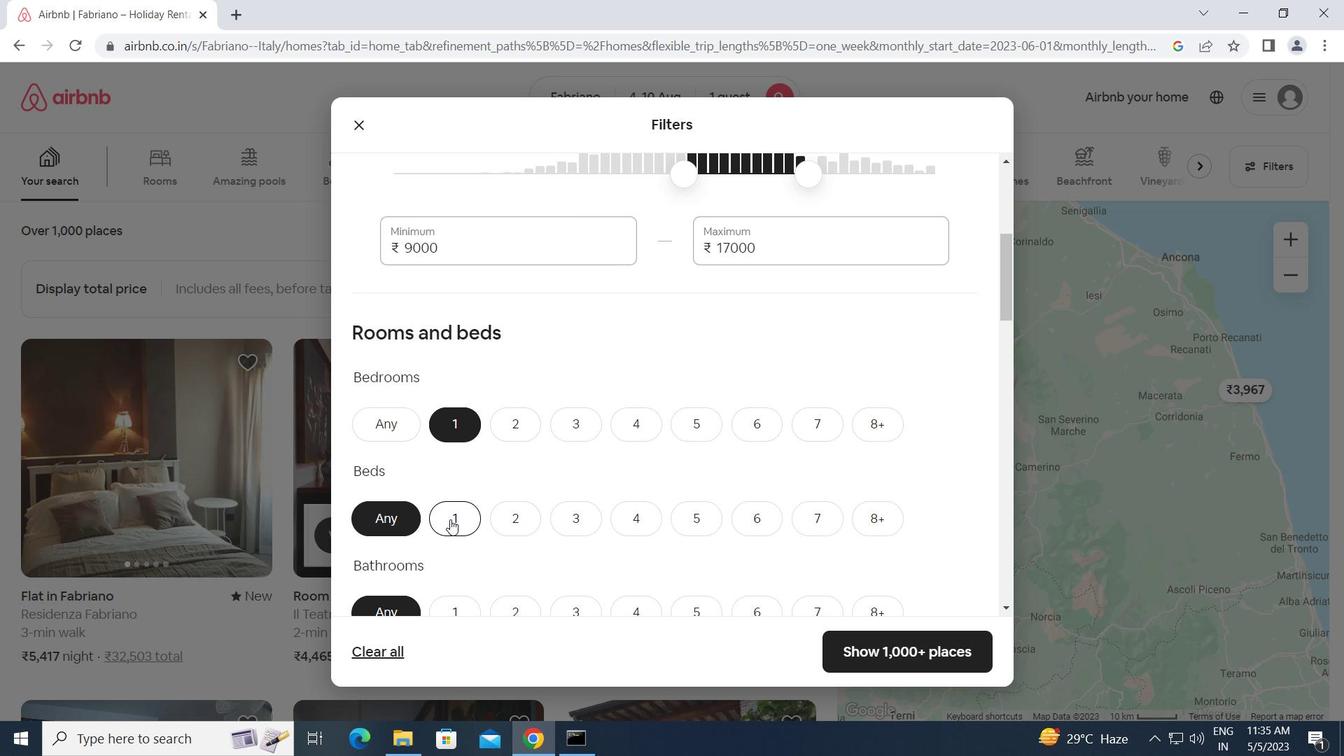 
Action: Mouse scrolled (451, 519) with delta (0, 0)
Screenshot: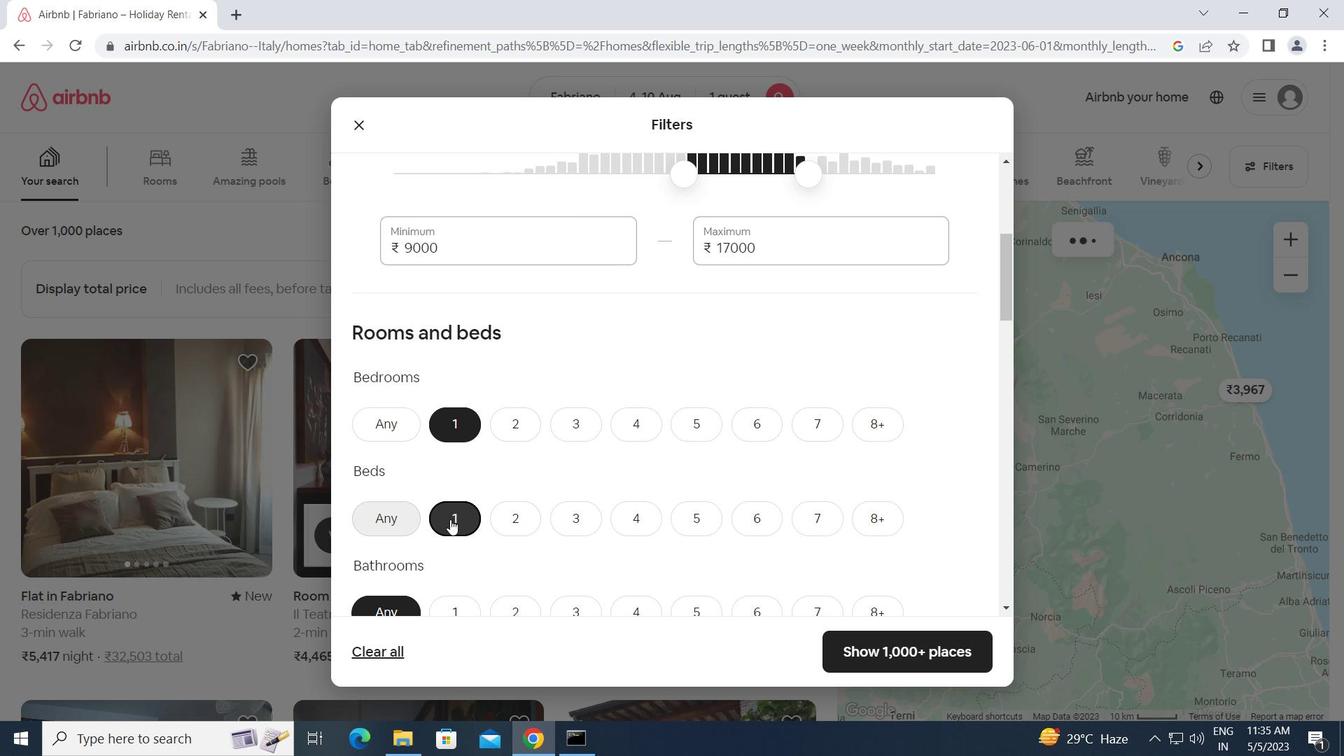
Action: Mouse scrolled (451, 519) with delta (0, 0)
Screenshot: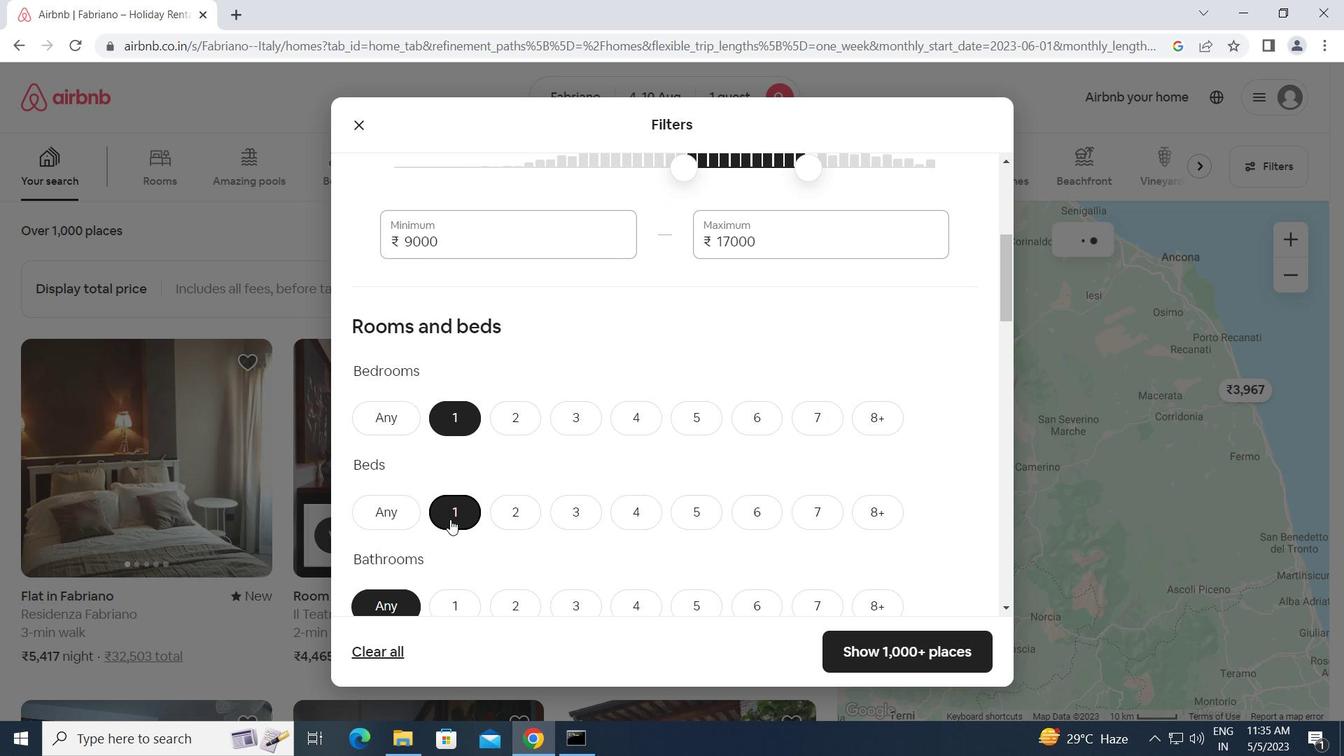 
Action: Mouse moved to (465, 436)
Screenshot: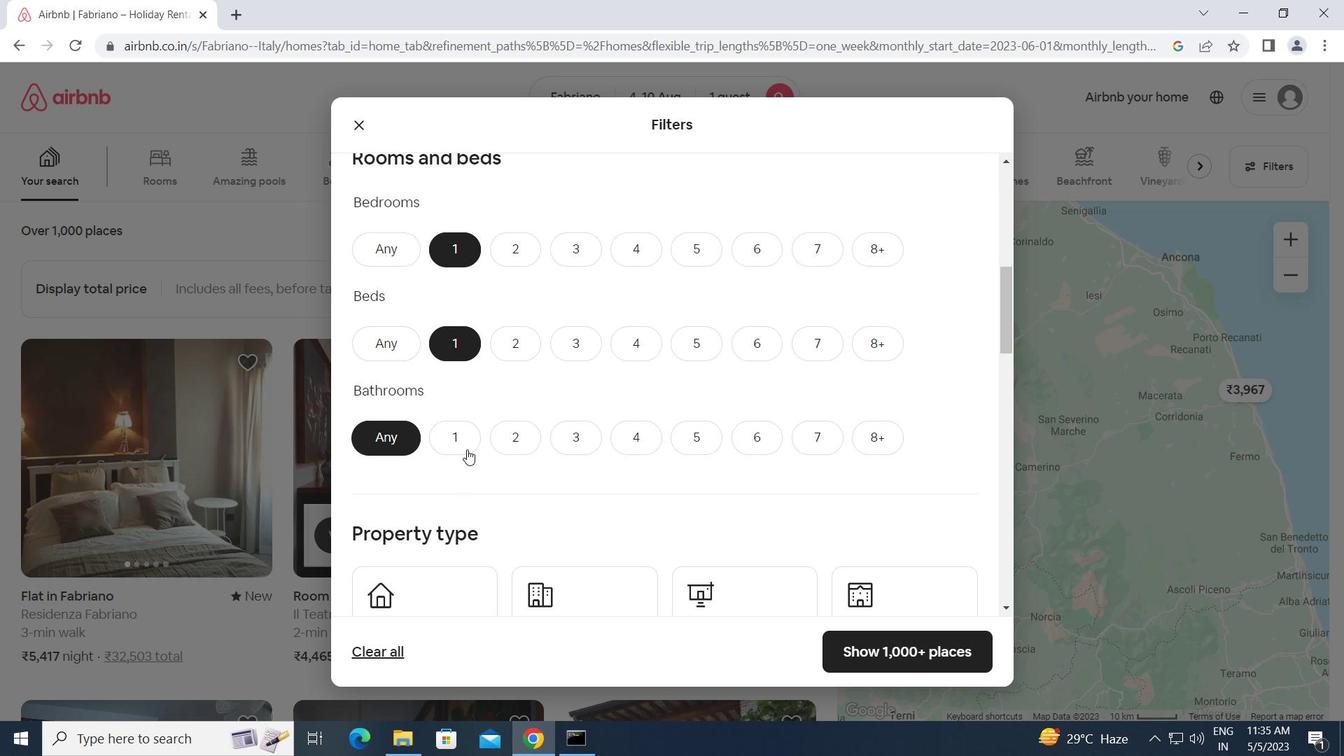 
Action: Mouse pressed left at (465, 436)
Screenshot: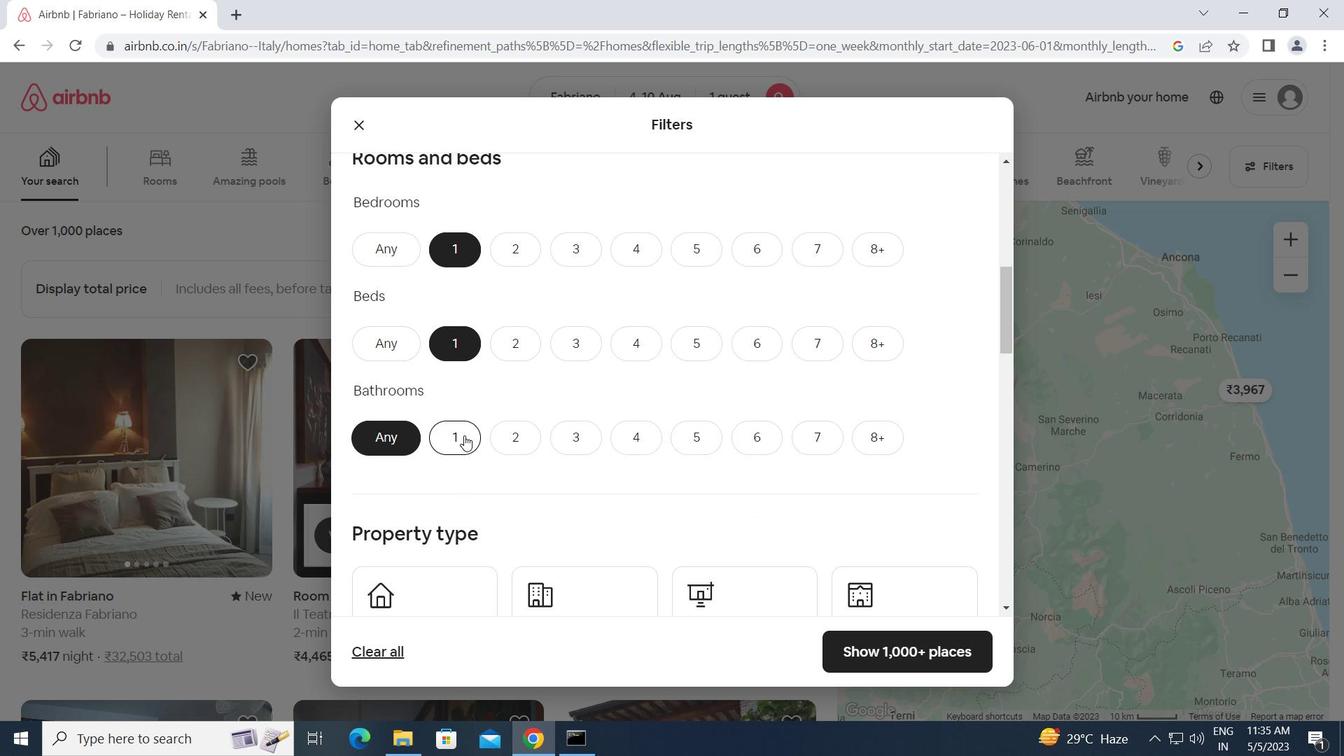 
Action: Mouse moved to (465, 437)
Screenshot: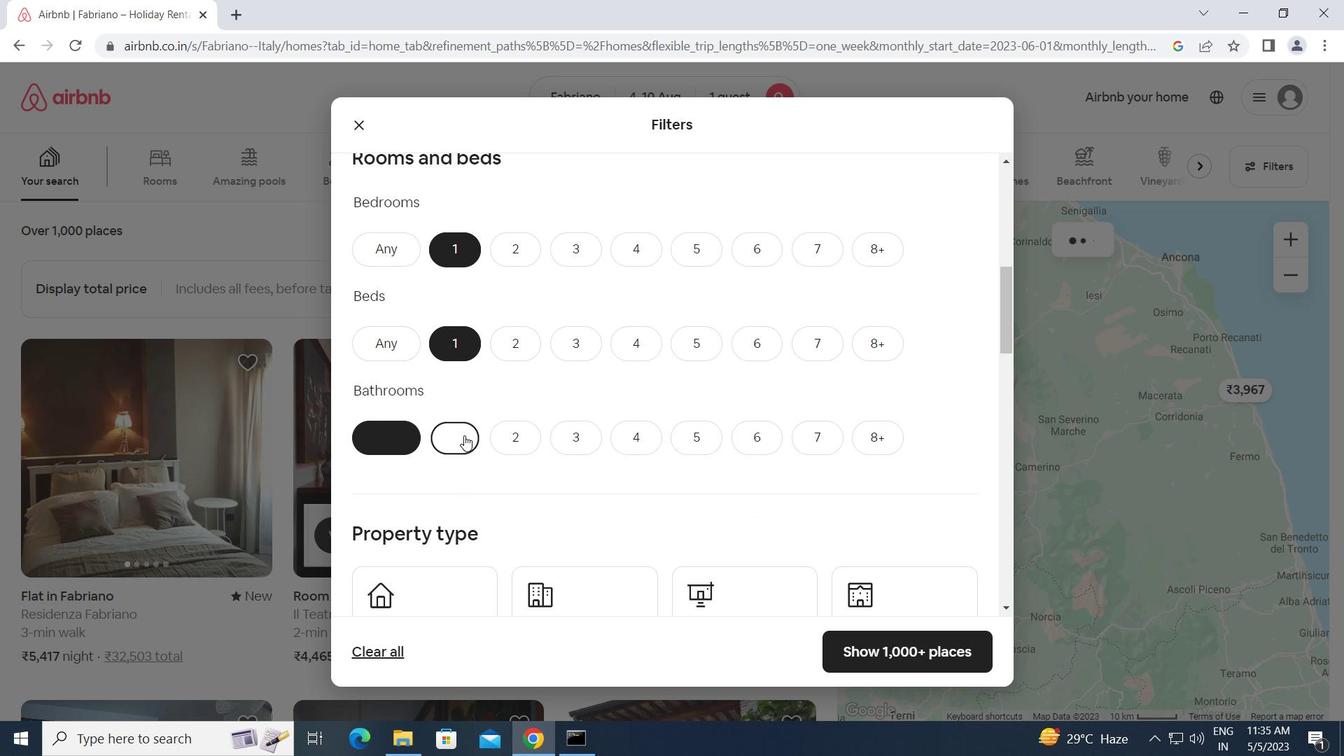 
Action: Mouse scrolled (465, 436) with delta (0, 0)
Screenshot: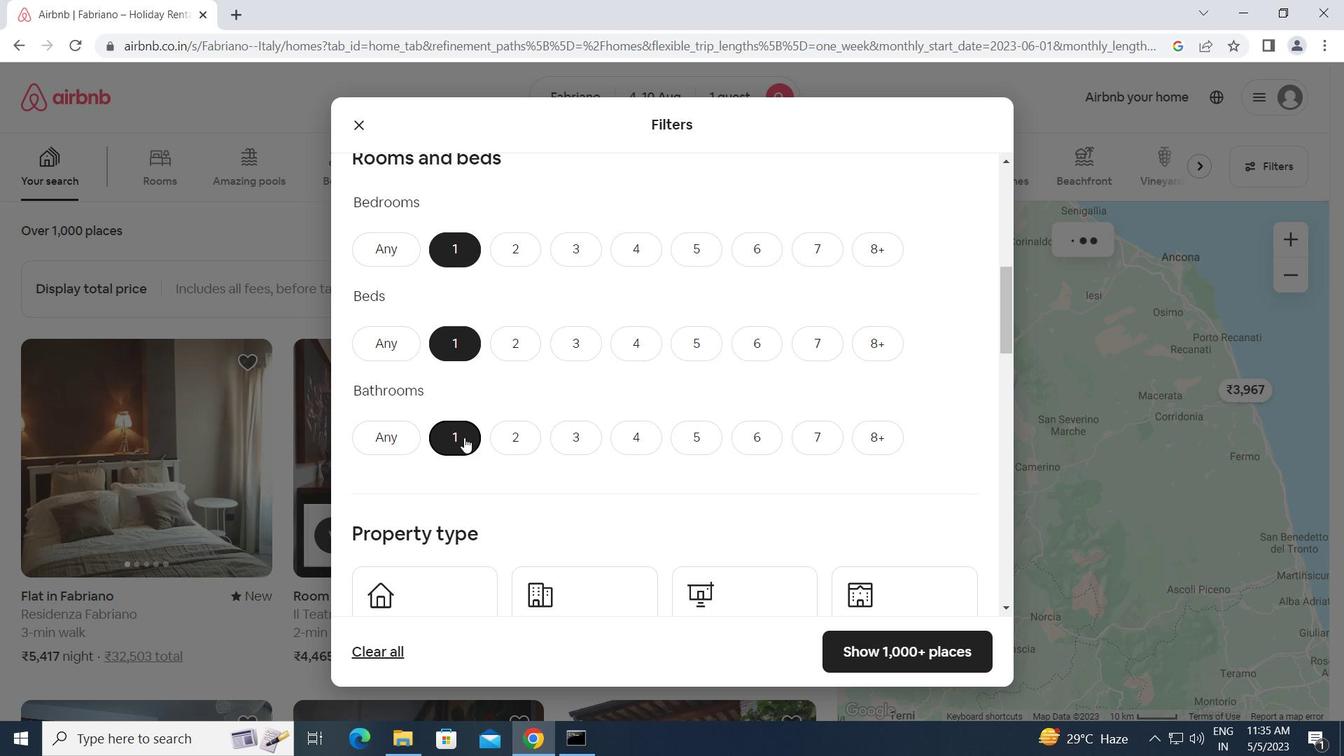 
Action: Mouse scrolled (465, 436) with delta (0, 0)
Screenshot: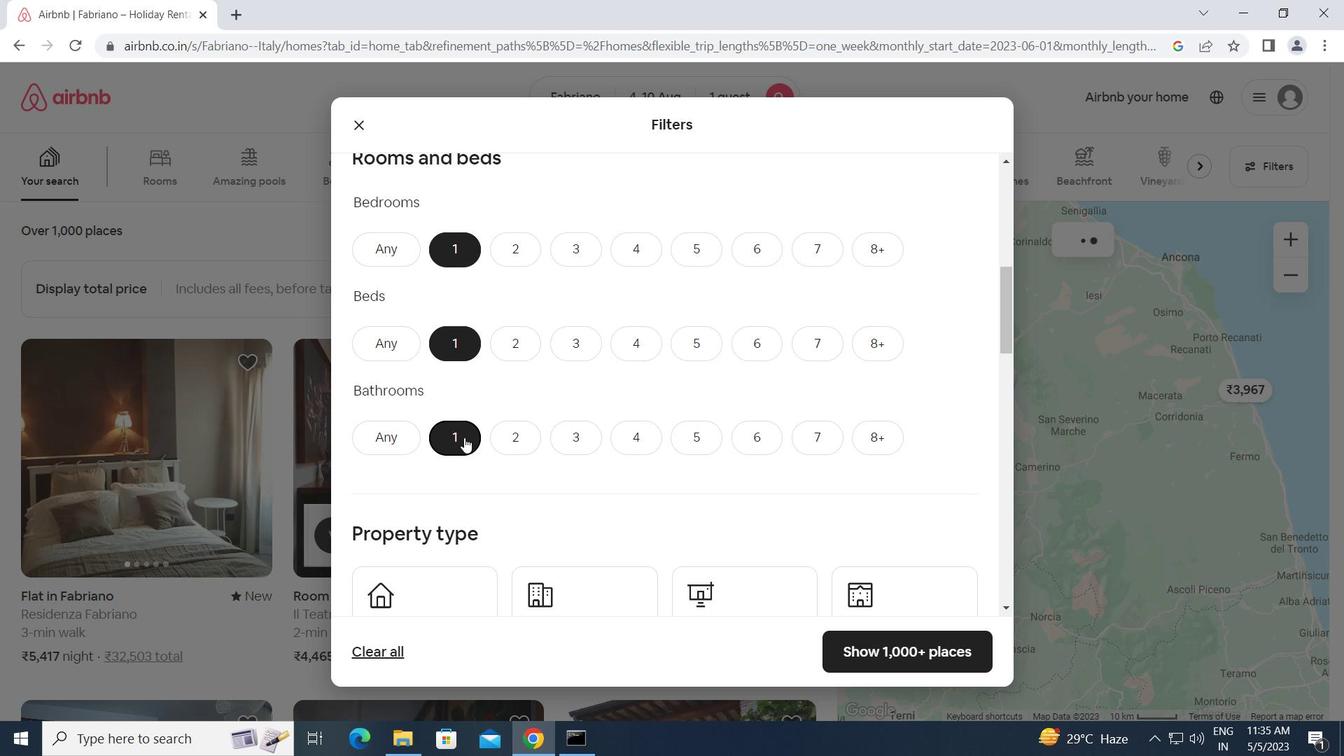 
Action: Mouse moved to (455, 442)
Screenshot: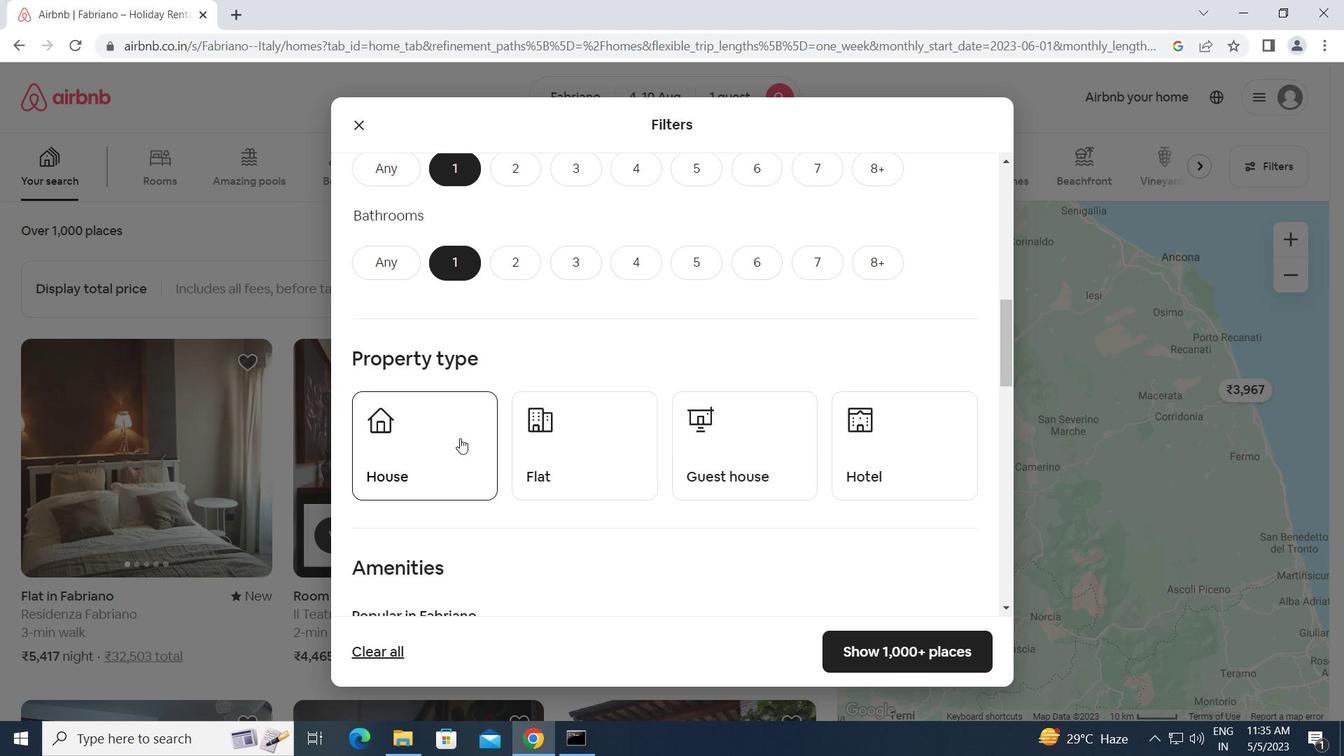 
Action: Mouse pressed left at (455, 442)
Screenshot: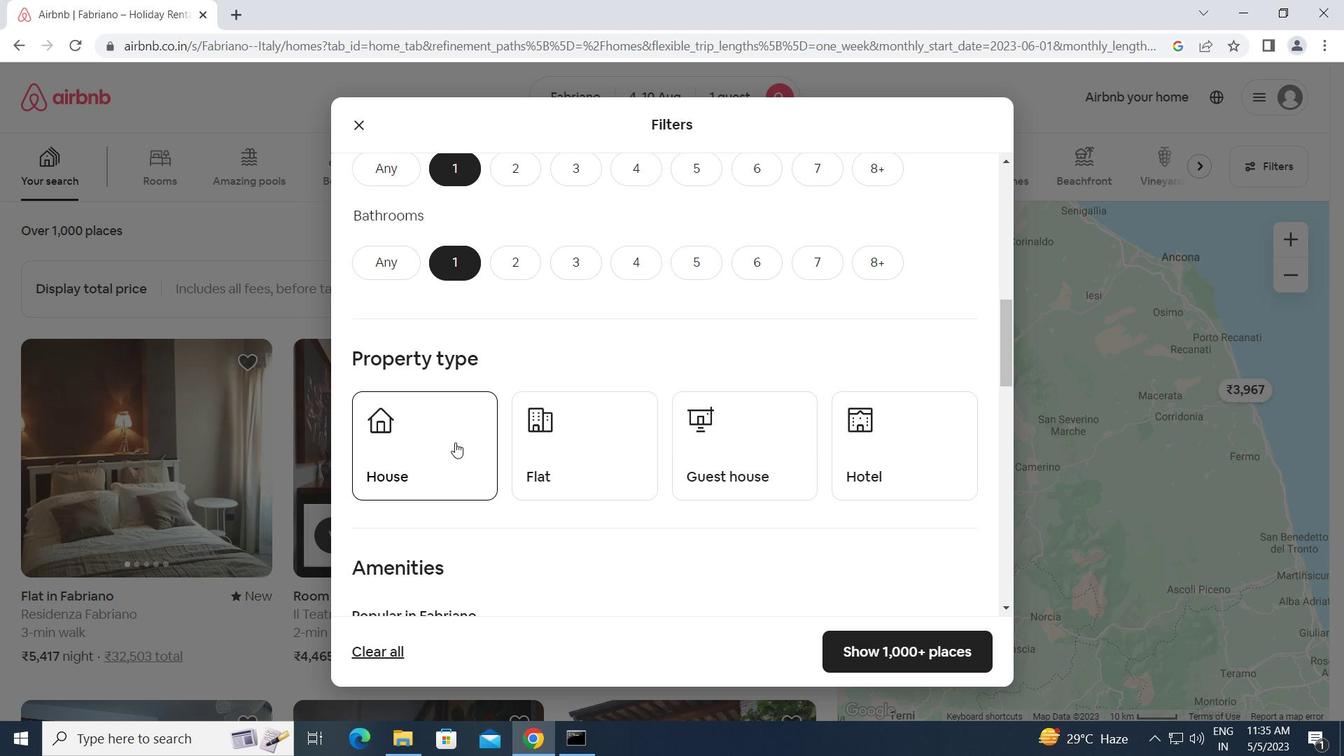 
Action: Mouse moved to (553, 442)
Screenshot: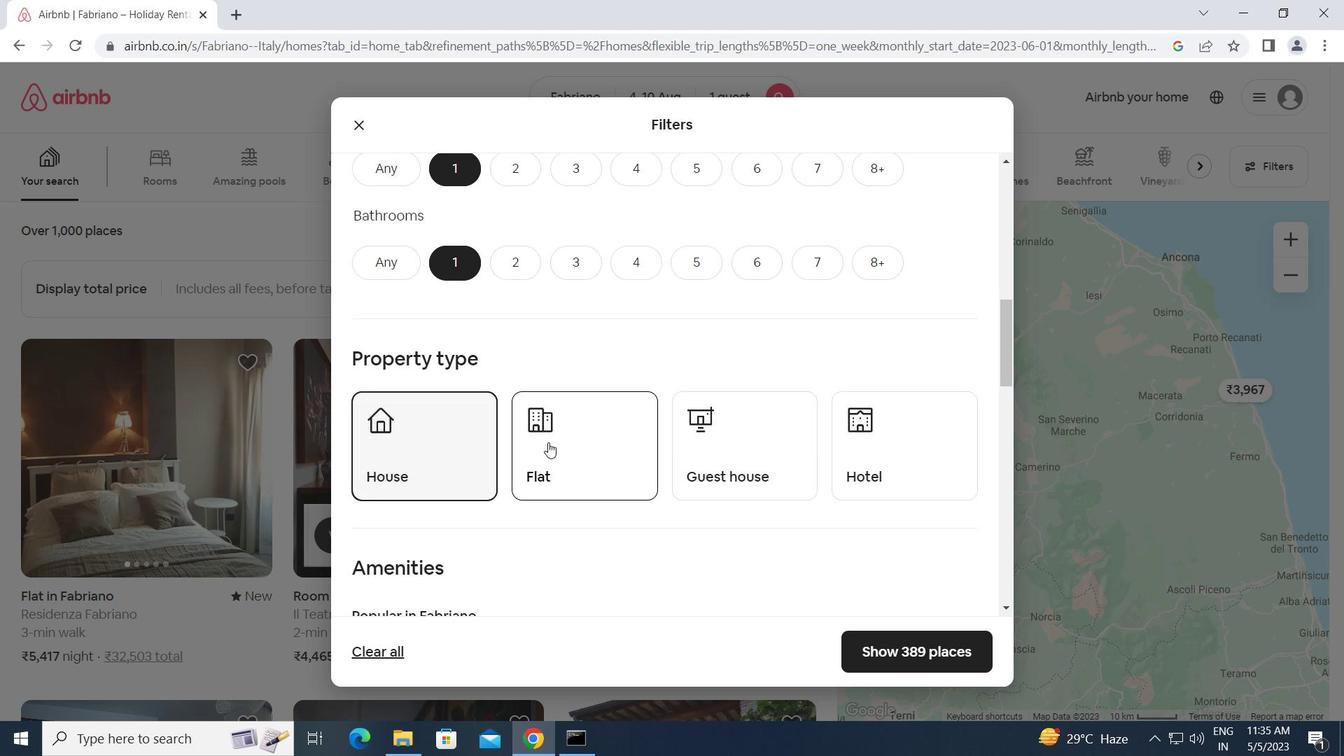 
Action: Mouse pressed left at (553, 442)
Screenshot: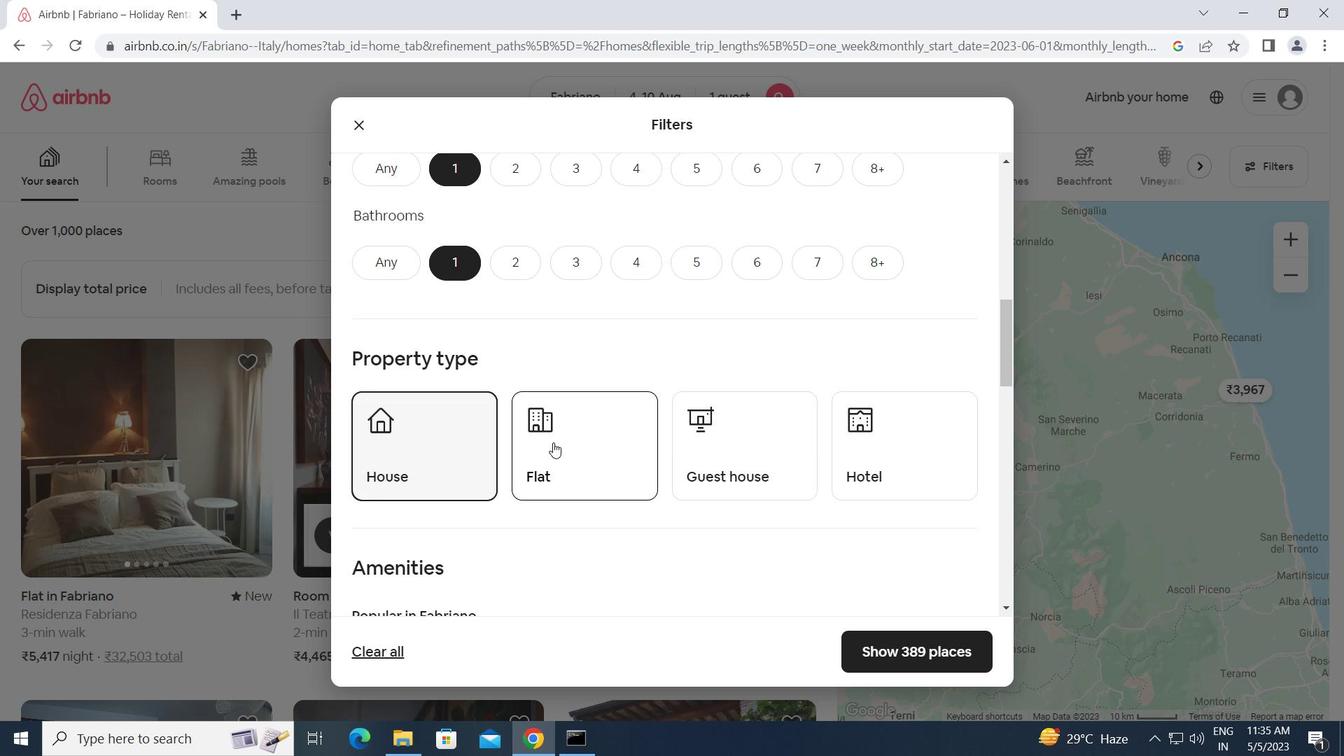 
Action: Mouse moved to (717, 450)
Screenshot: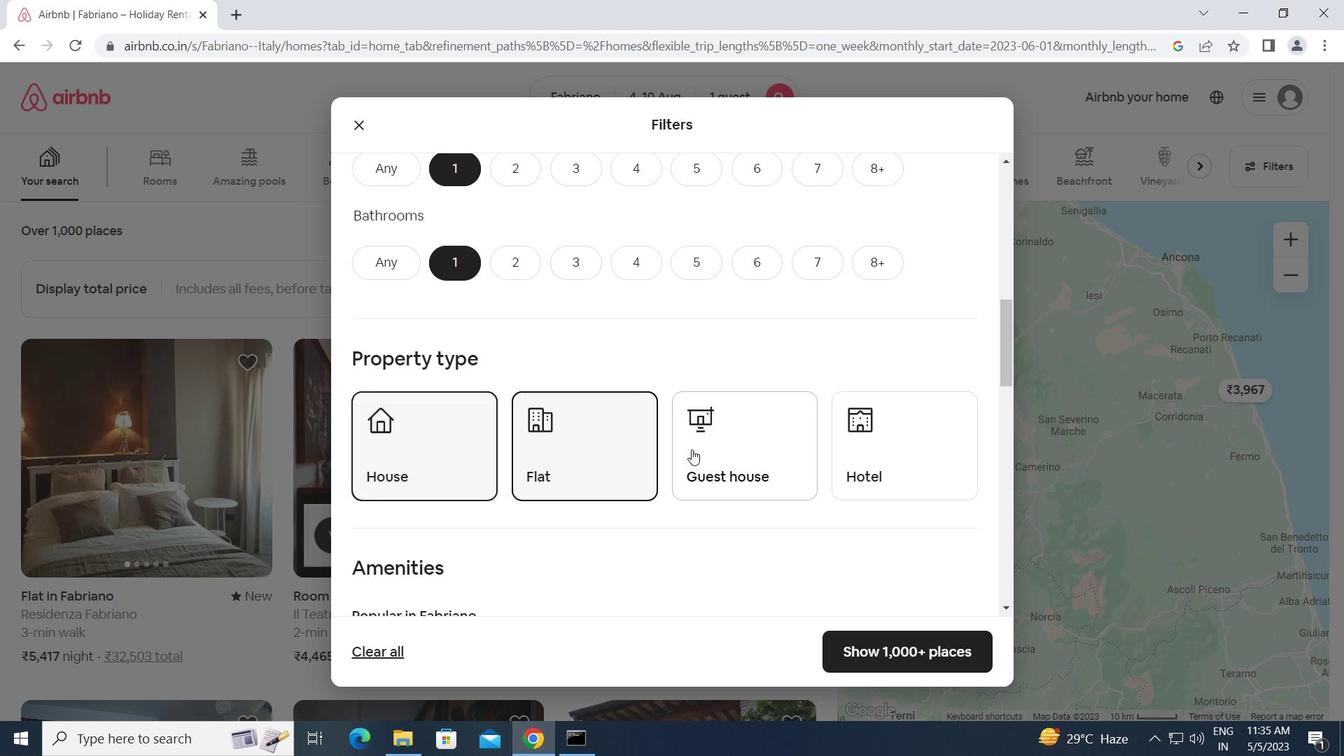 
Action: Mouse pressed left at (717, 450)
Screenshot: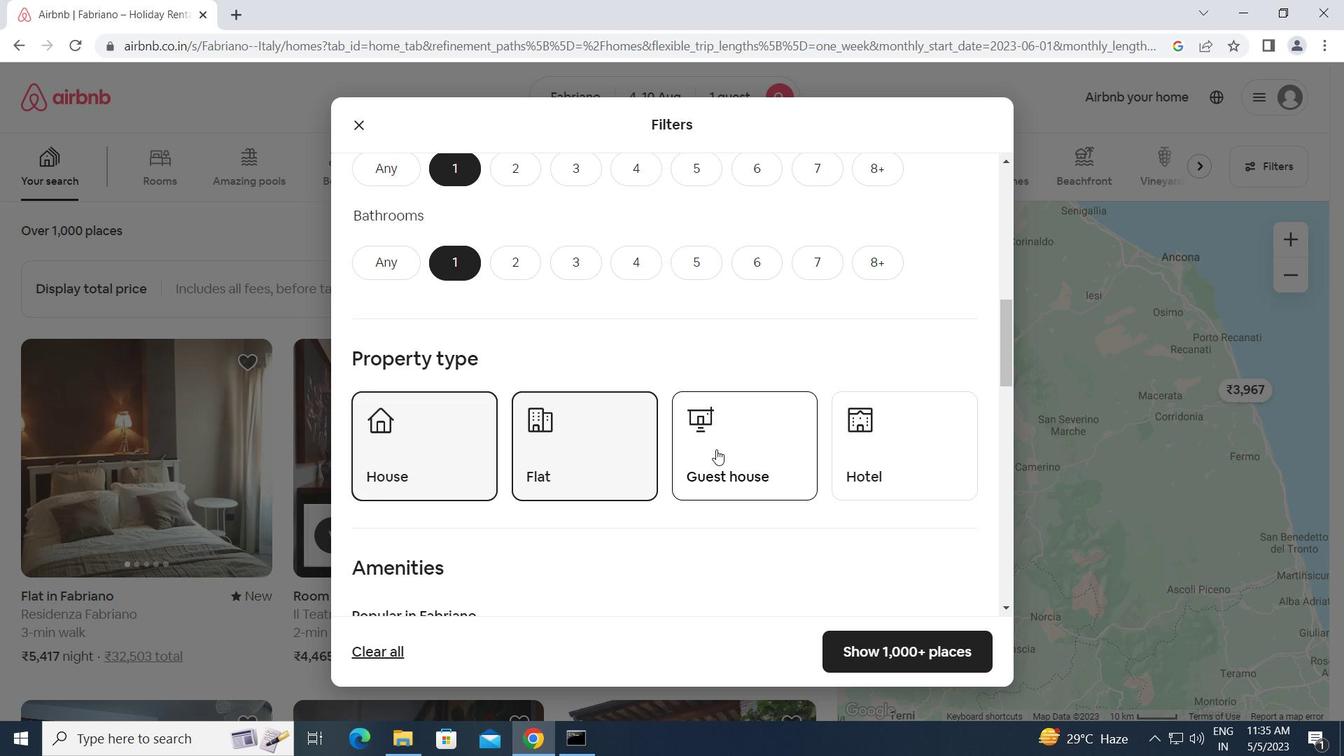 
Action: Mouse moved to (862, 449)
Screenshot: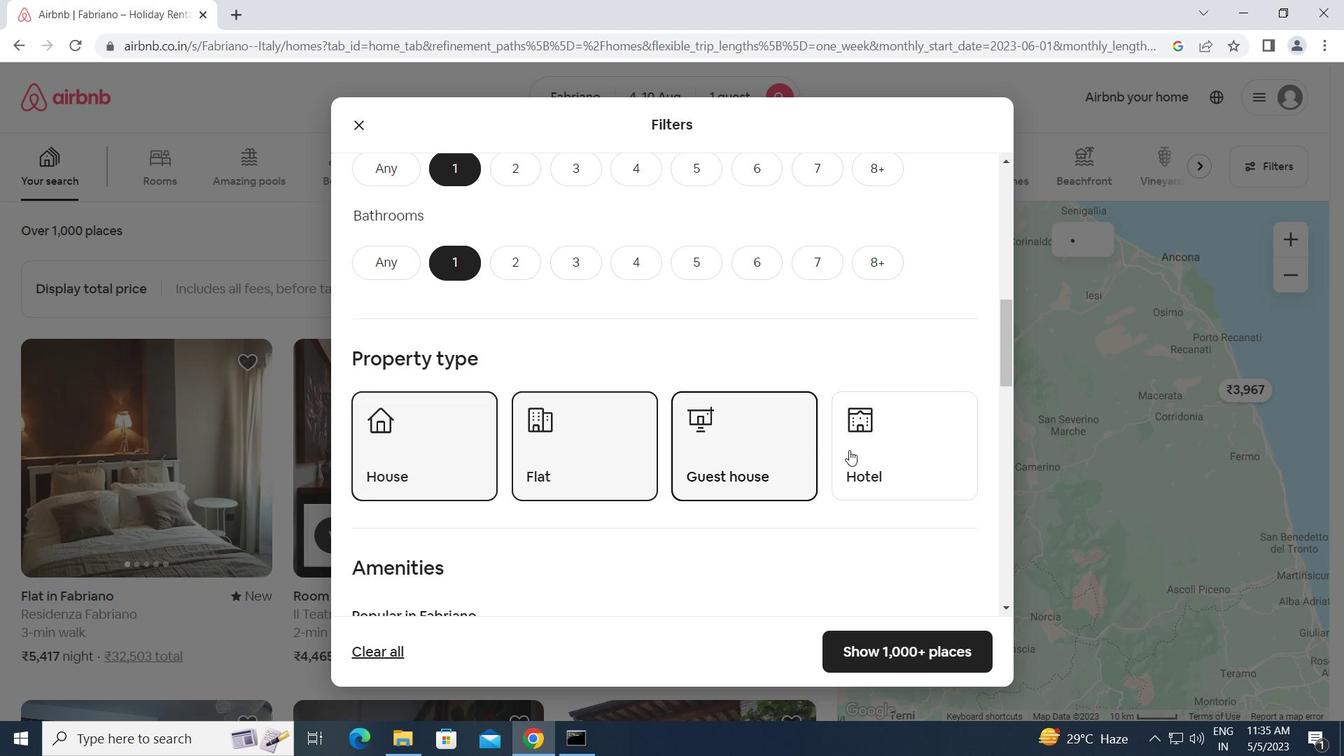 
Action: Mouse pressed left at (862, 449)
Screenshot: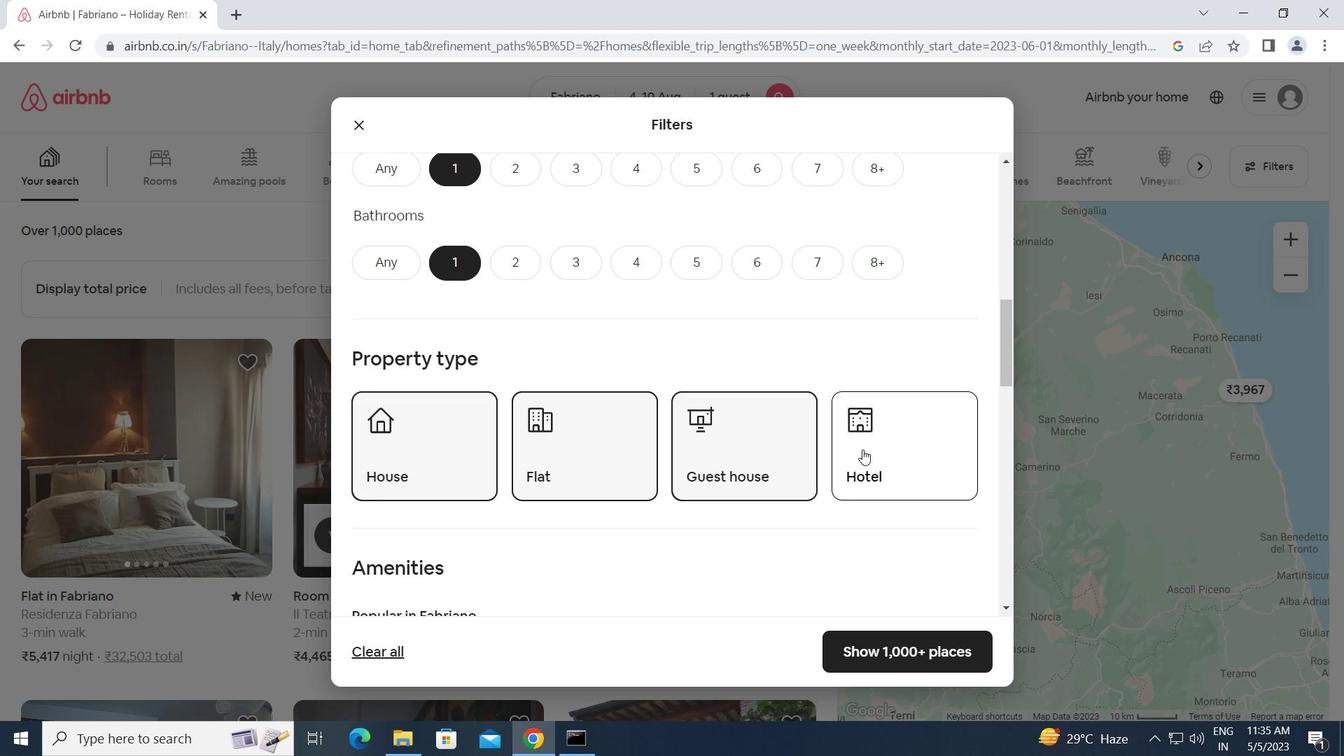 
Action: Mouse moved to (622, 508)
Screenshot: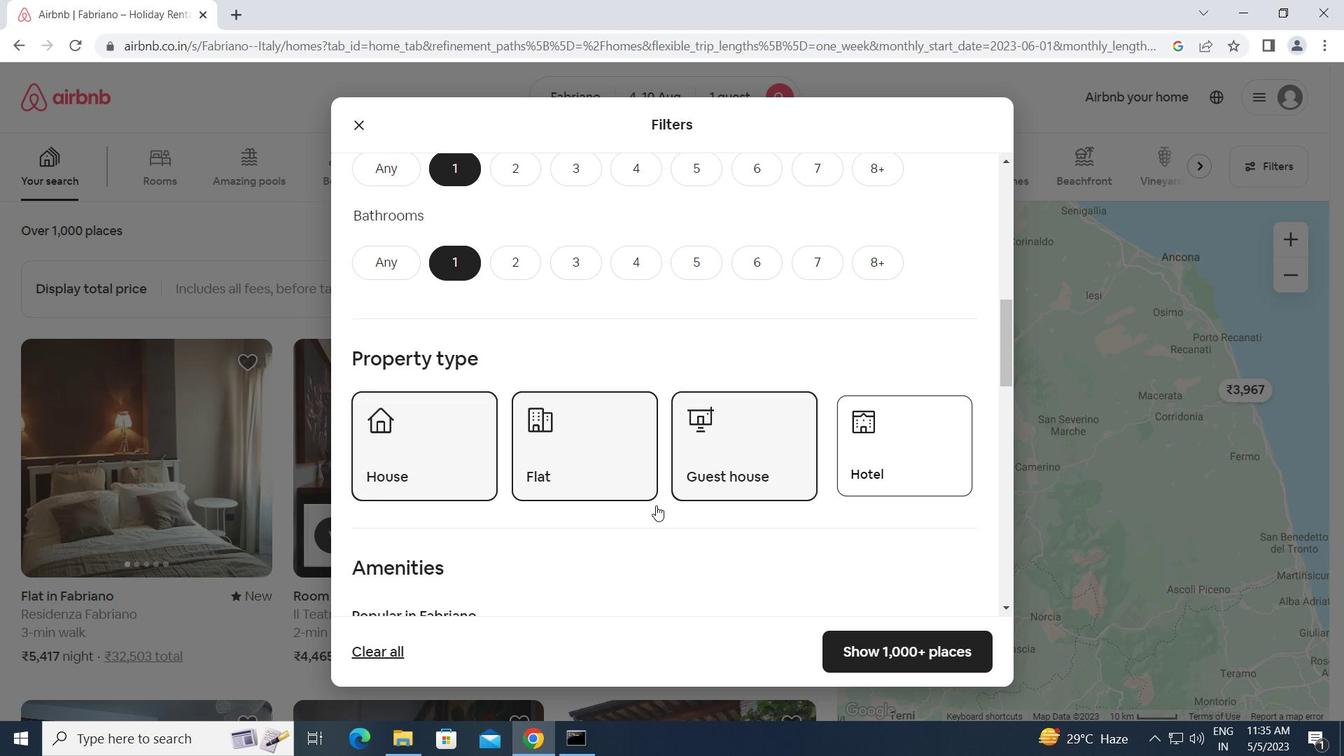 
Action: Mouse scrolled (622, 507) with delta (0, 0)
Screenshot: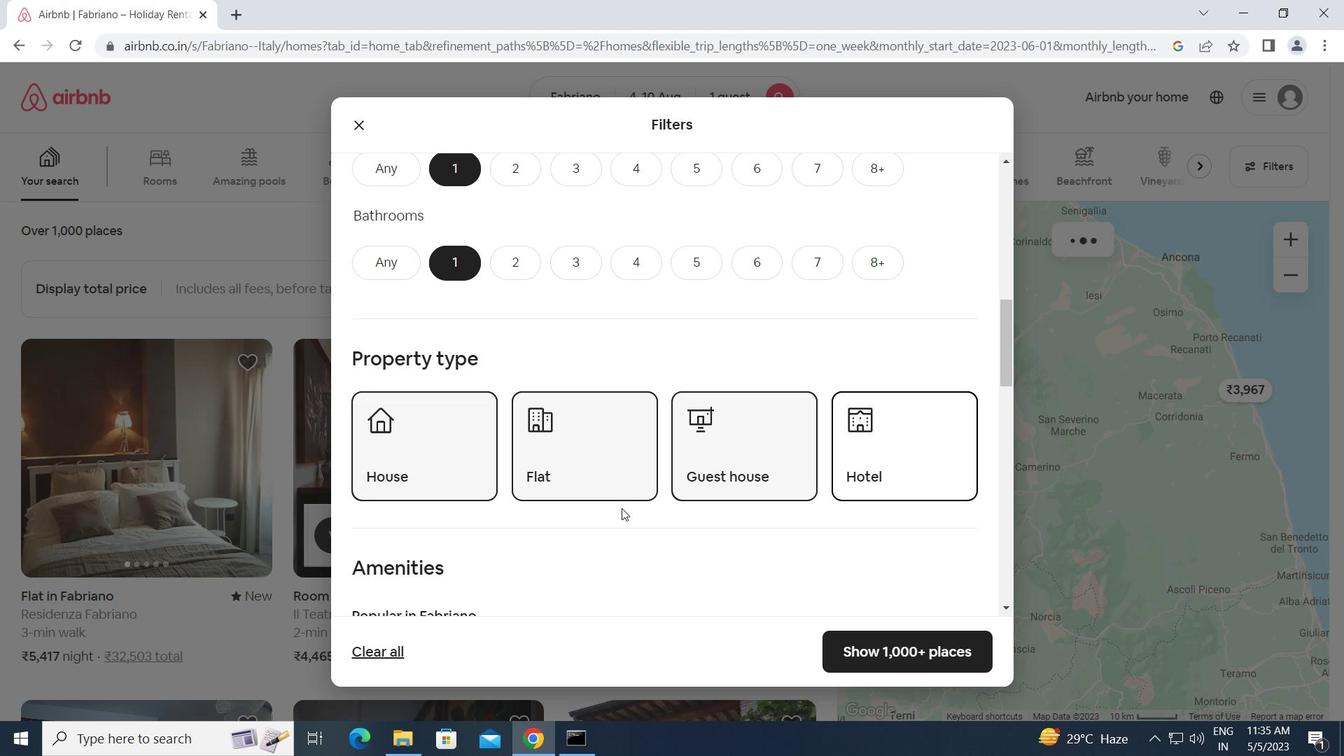 
Action: Mouse scrolled (622, 507) with delta (0, 0)
Screenshot: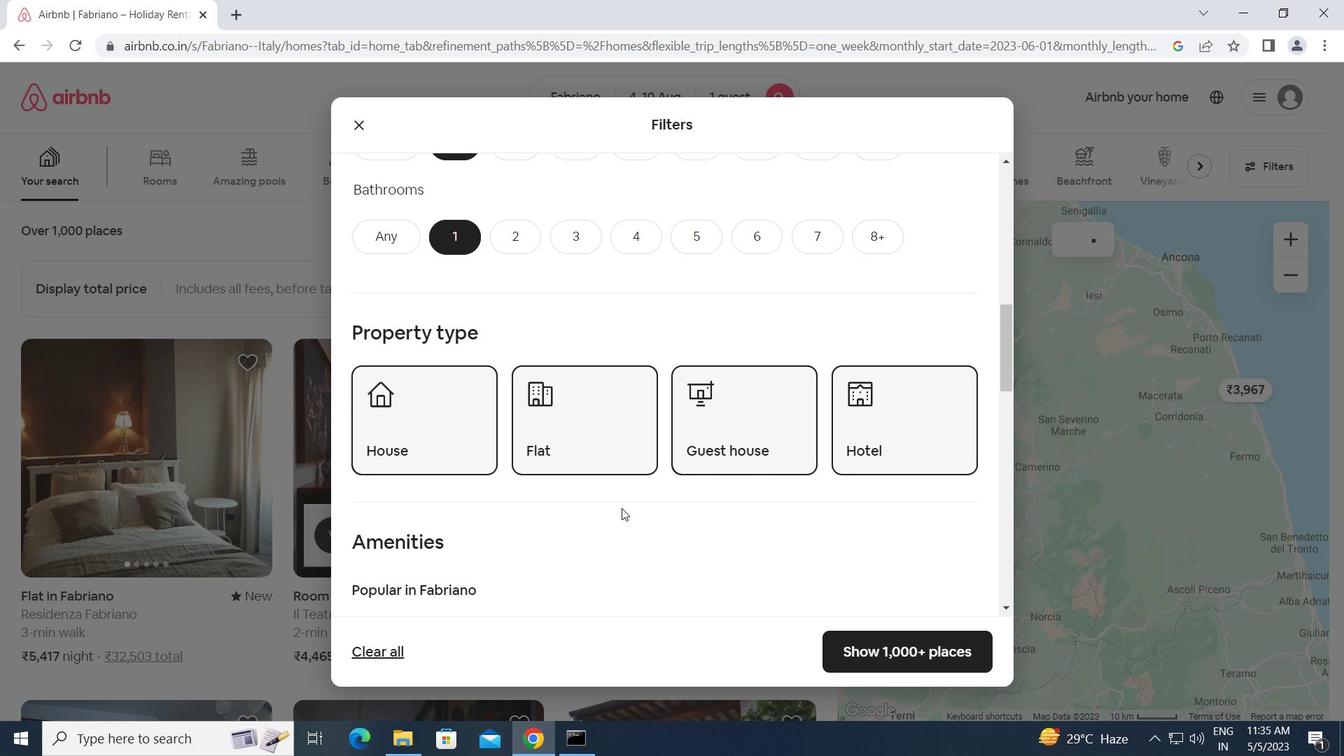 
Action: Mouse scrolled (622, 507) with delta (0, 0)
Screenshot: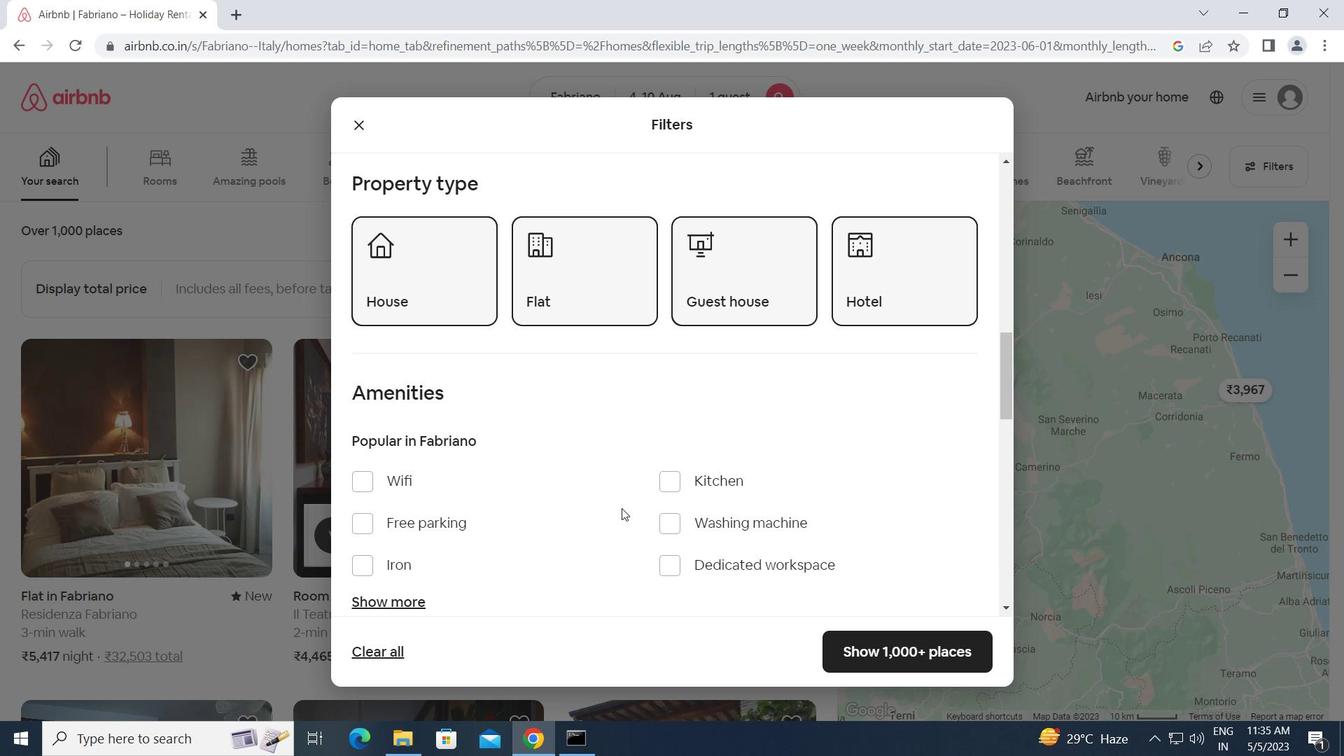 
Action: Mouse scrolled (622, 507) with delta (0, 0)
Screenshot: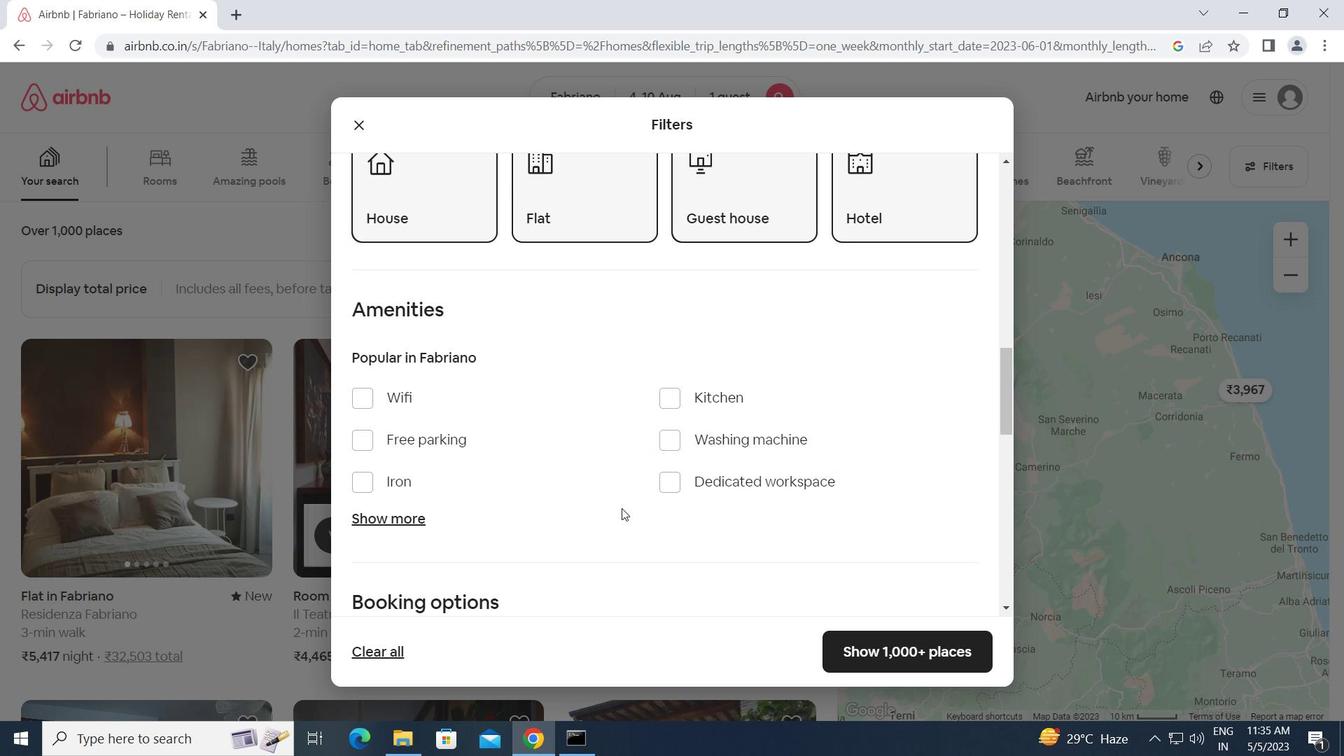 
Action: Mouse scrolled (622, 507) with delta (0, 0)
Screenshot: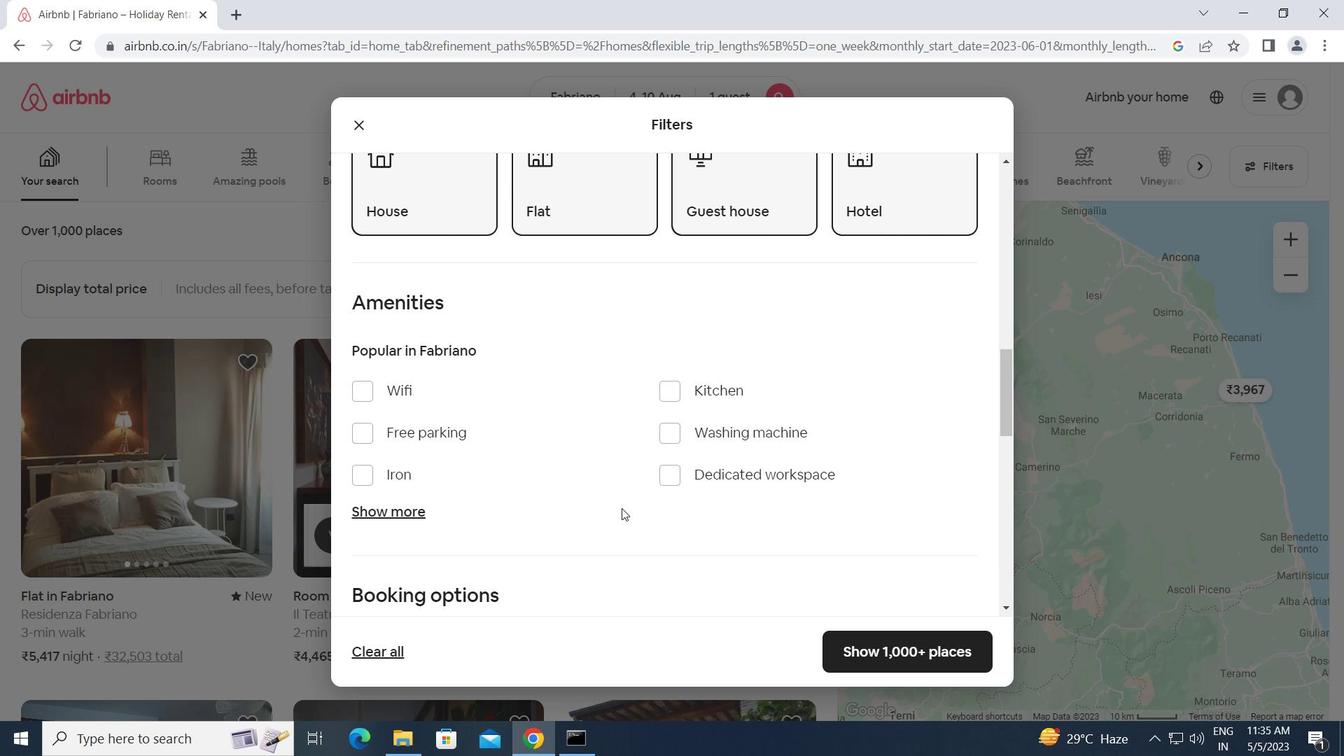 
Action: Mouse scrolled (622, 507) with delta (0, 0)
Screenshot: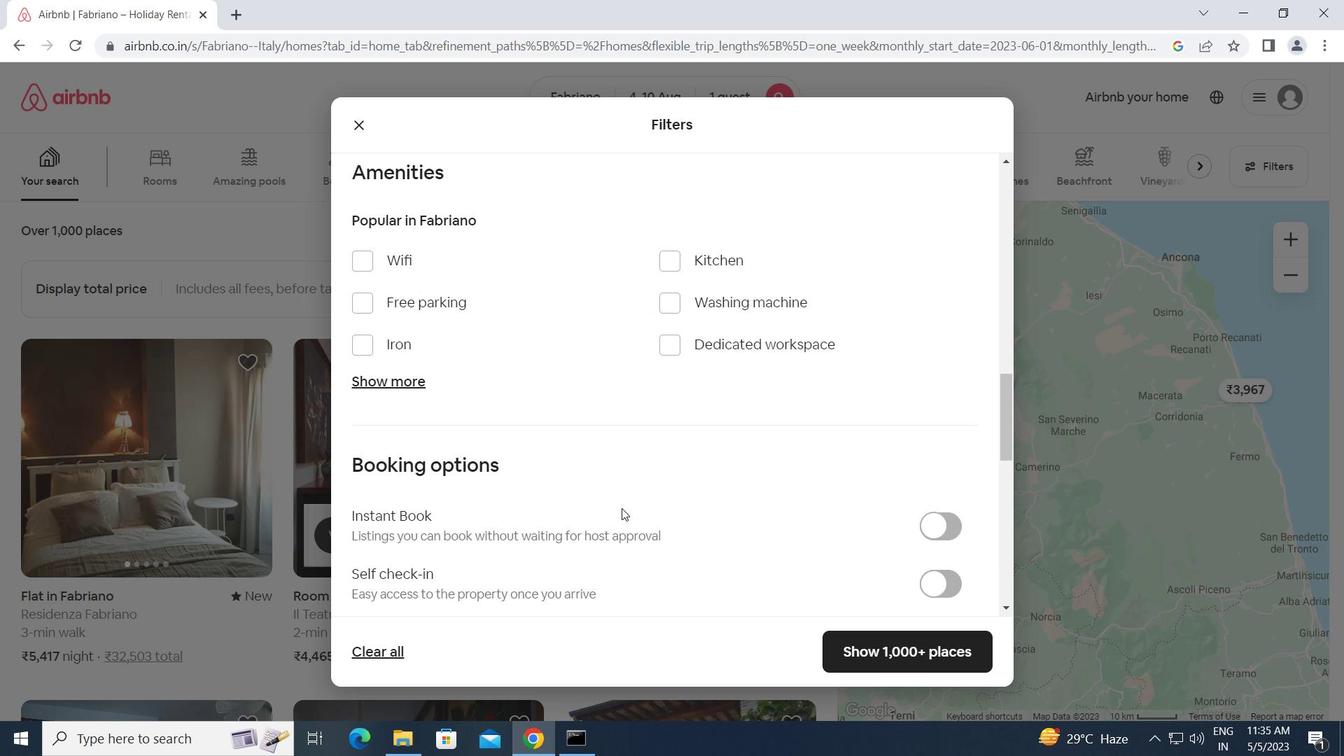 
Action: Mouse moved to (934, 460)
Screenshot: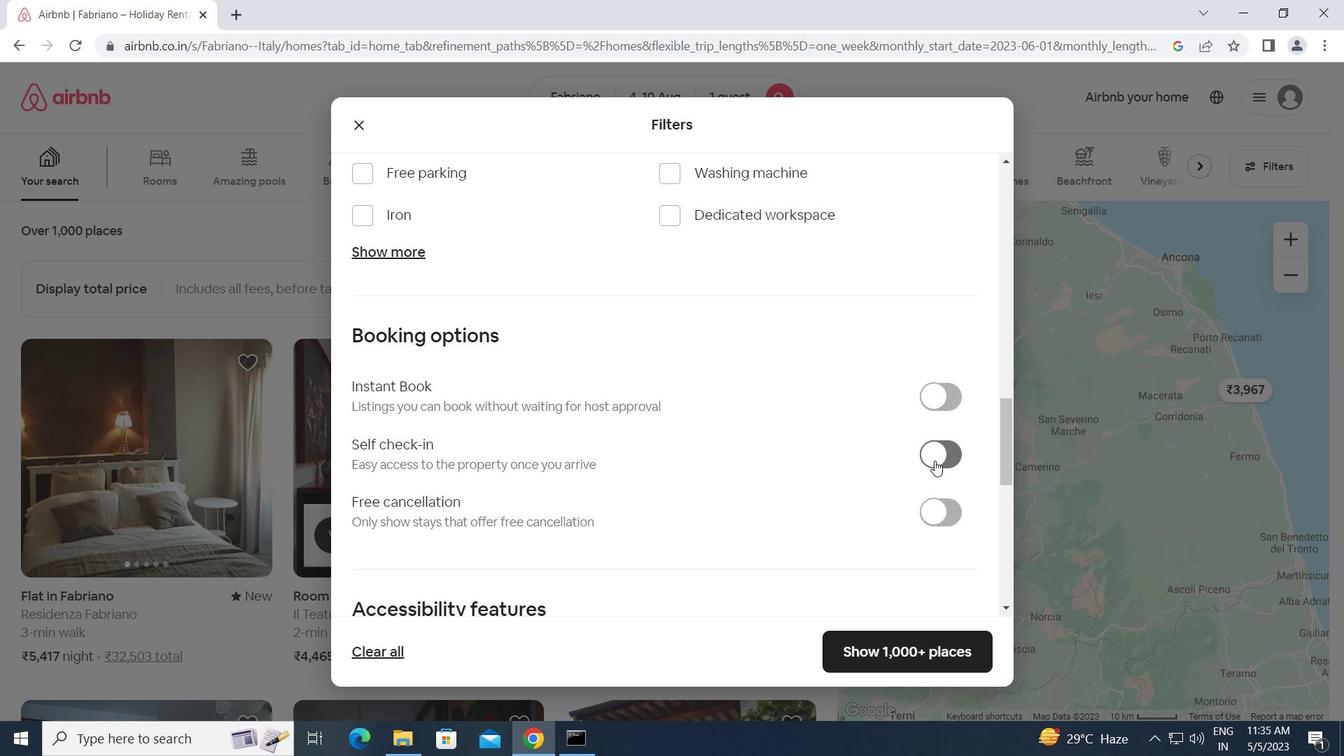 
Action: Mouse pressed left at (934, 460)
Screenshot: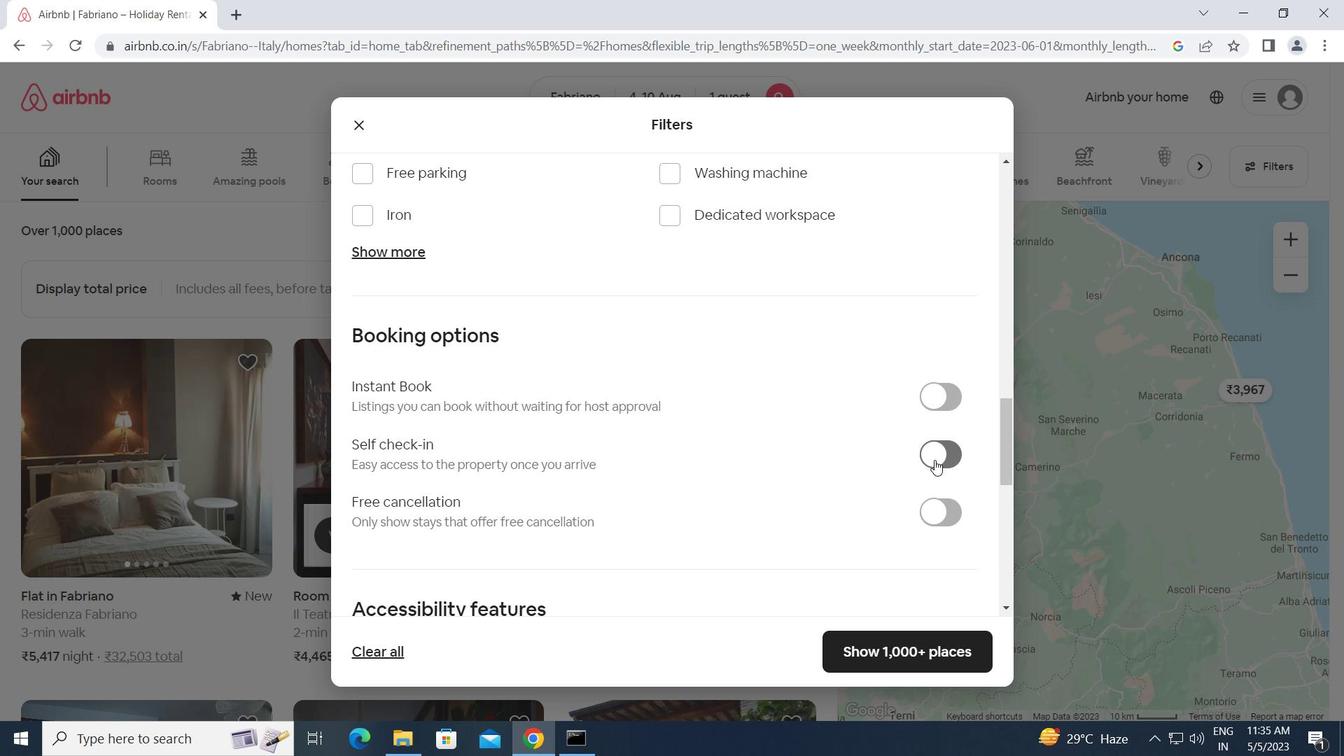 
Action: Mouse moved to (630, 530)
Screenshot: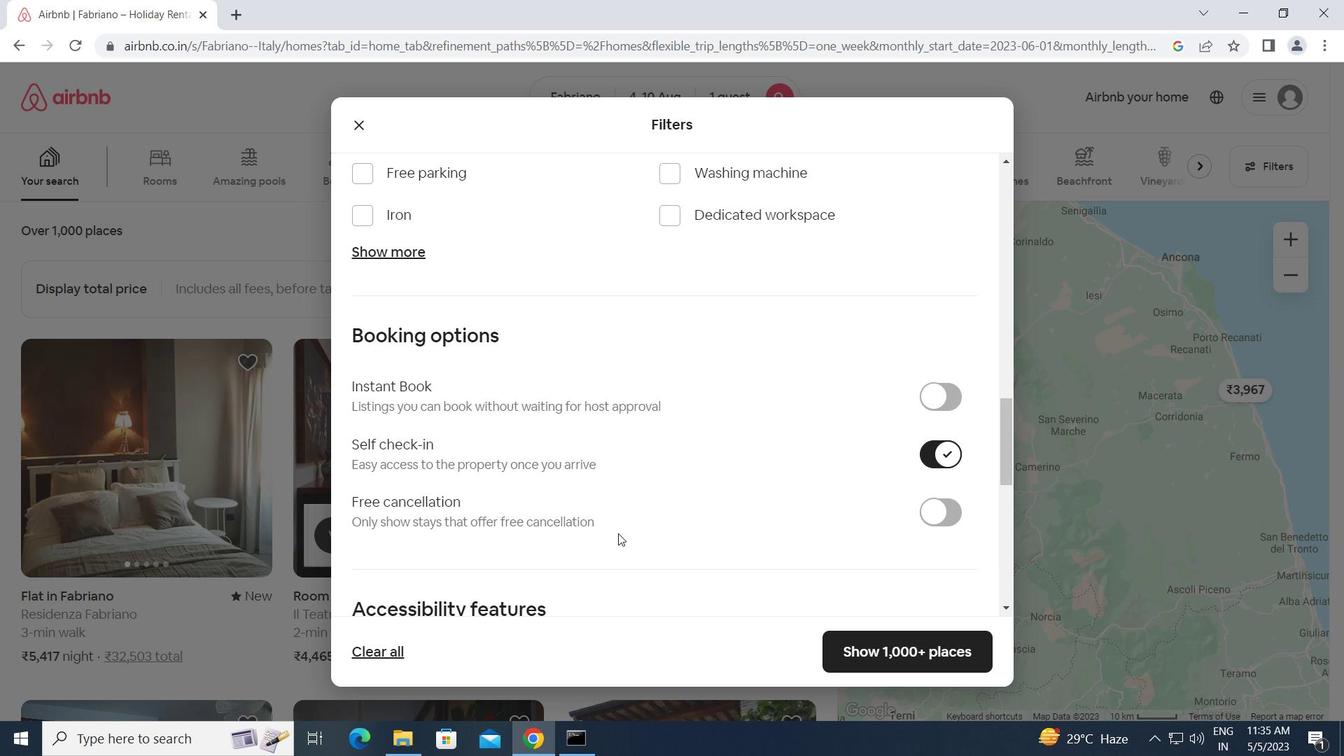 
Action: Mouse scrolled (630, 529) with delta (0, 0)
Screenshot: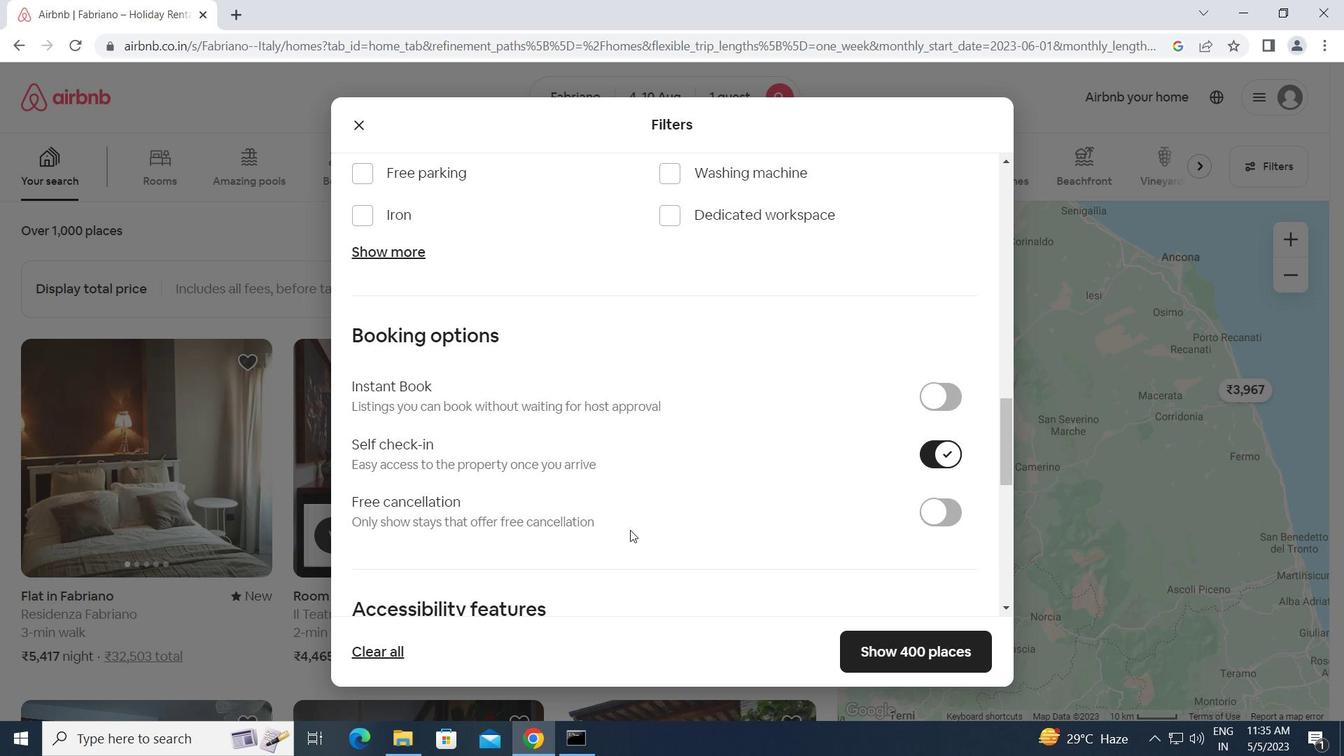 
Action: Mouse scrolled (630, 529) with delta (0, 0)
Screenshot: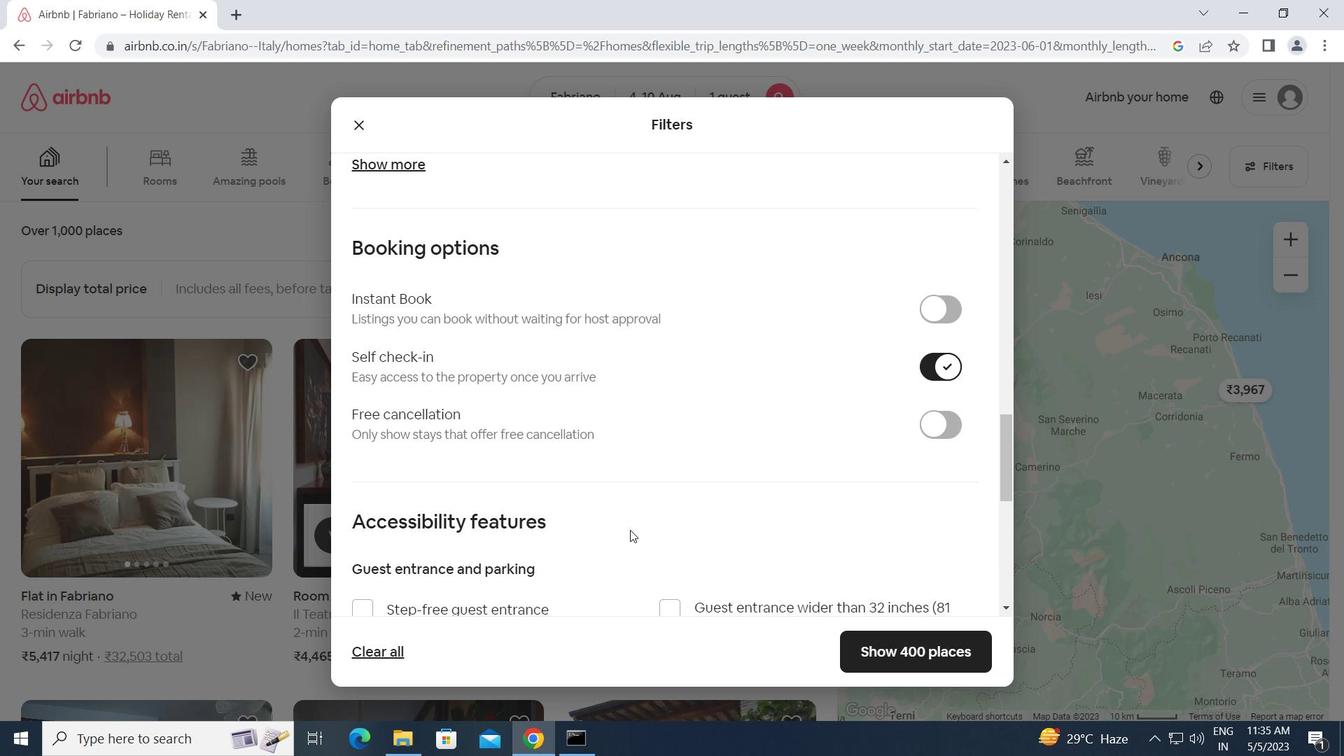 
Action: Mouse scrolled (630, 529) with delta (0, 0)
Screenshot: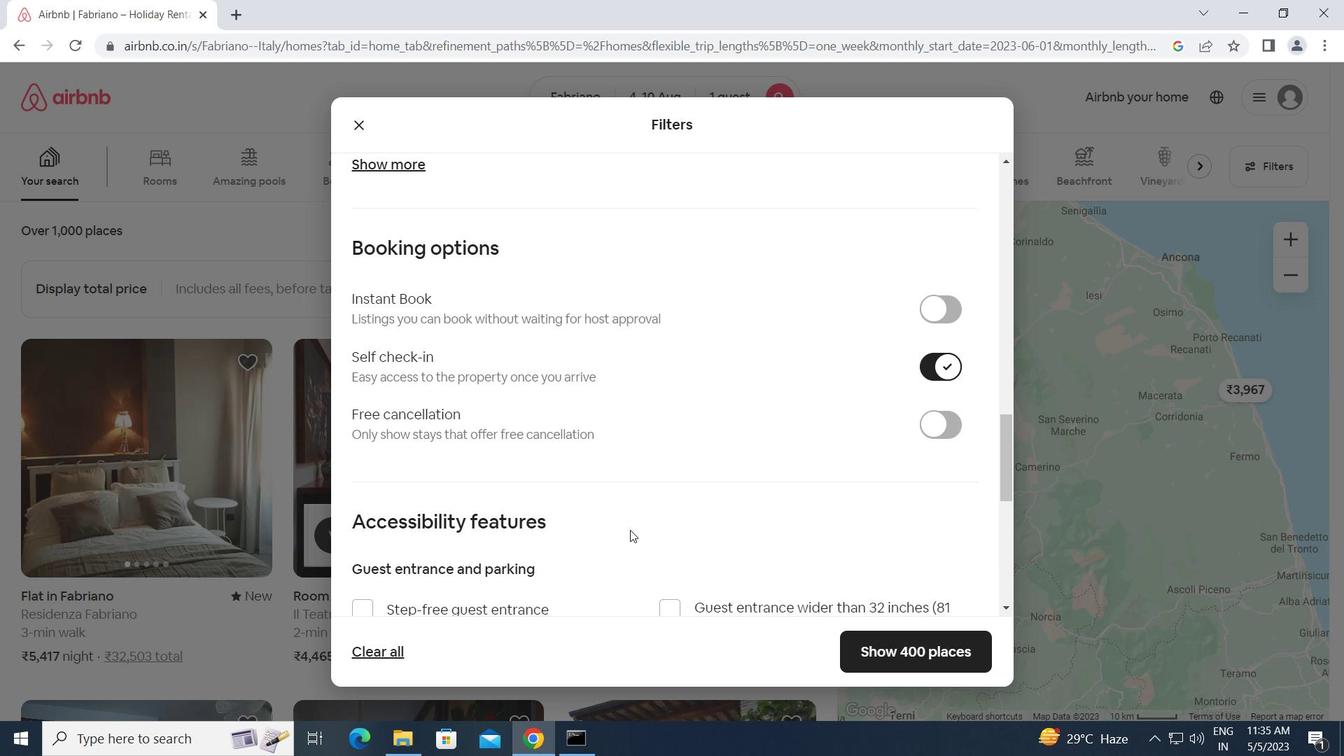 
Action: Mouse scrolled (630, 529) with delta (0, 0)
Screenshot: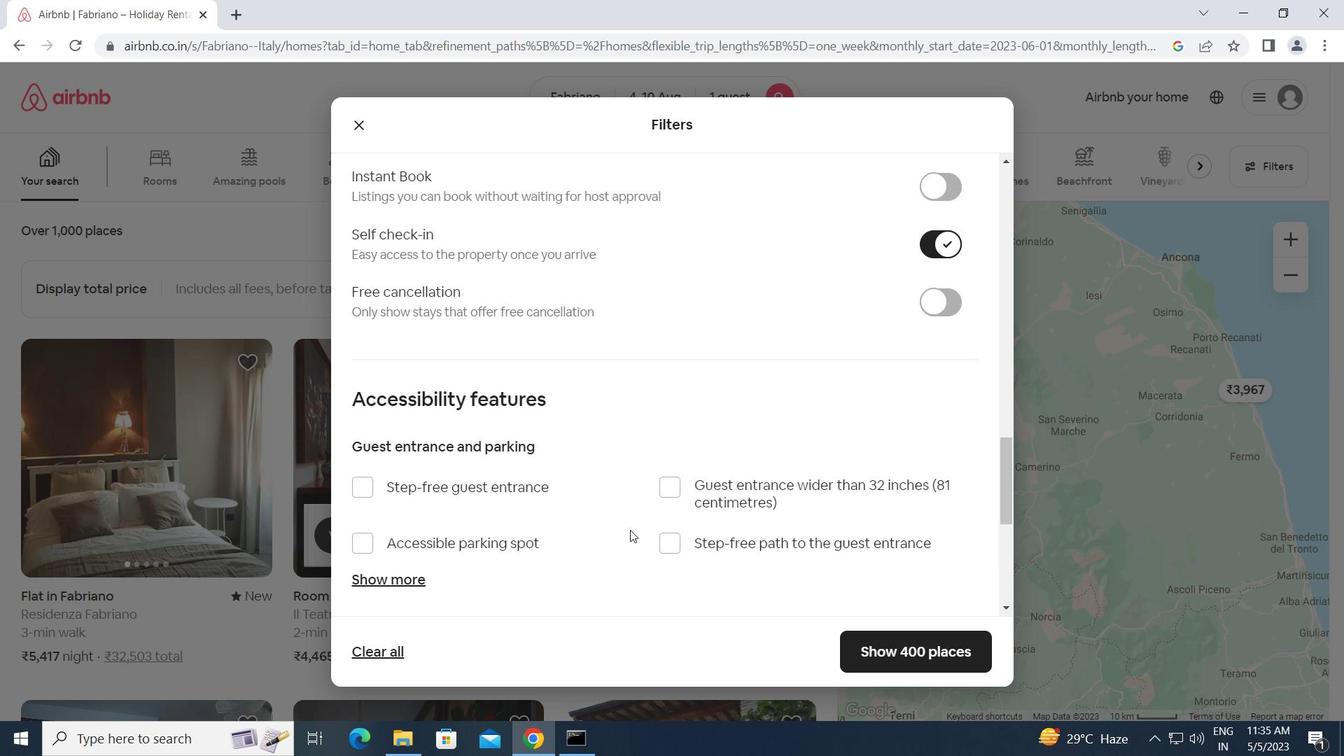 
Action: Mouse scrolled (630, 529) with delta (0, 0)
Screenshot: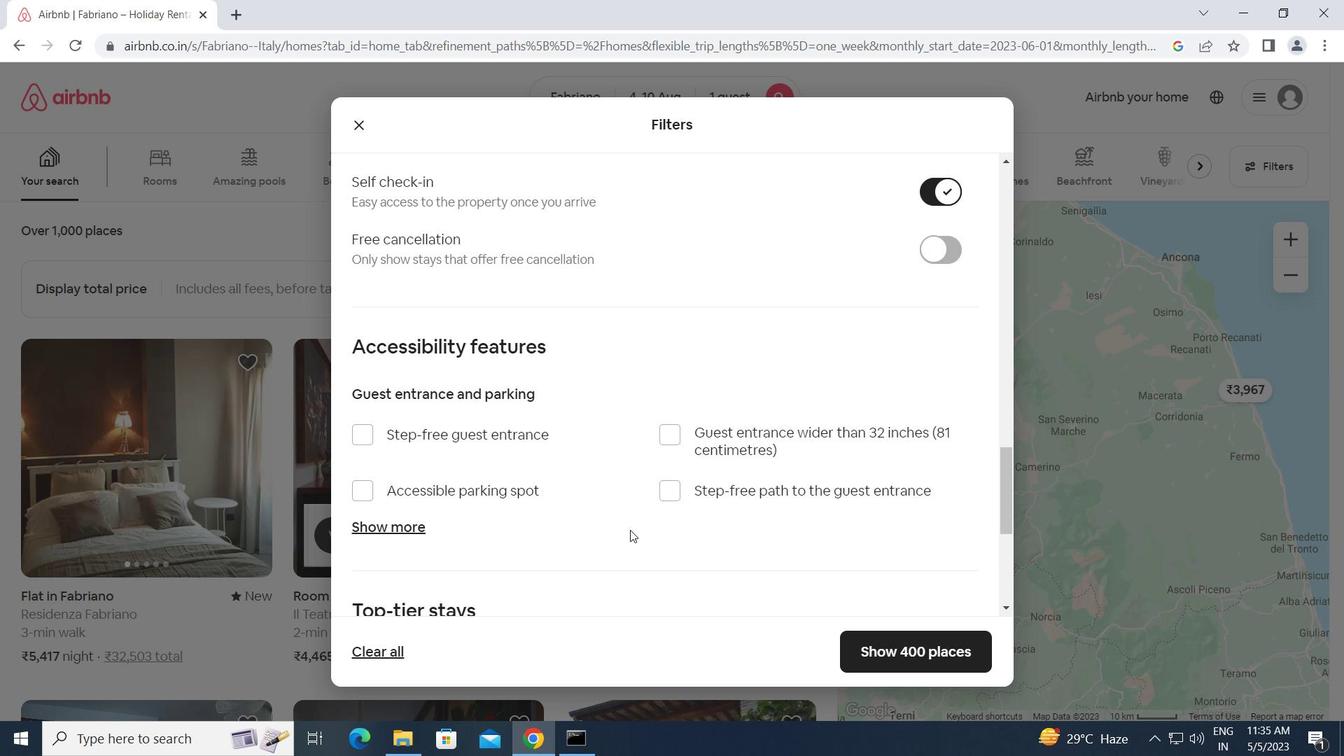 
Action: Mouse scrolled (630, 529) with delta (0, 0)
Screenshot: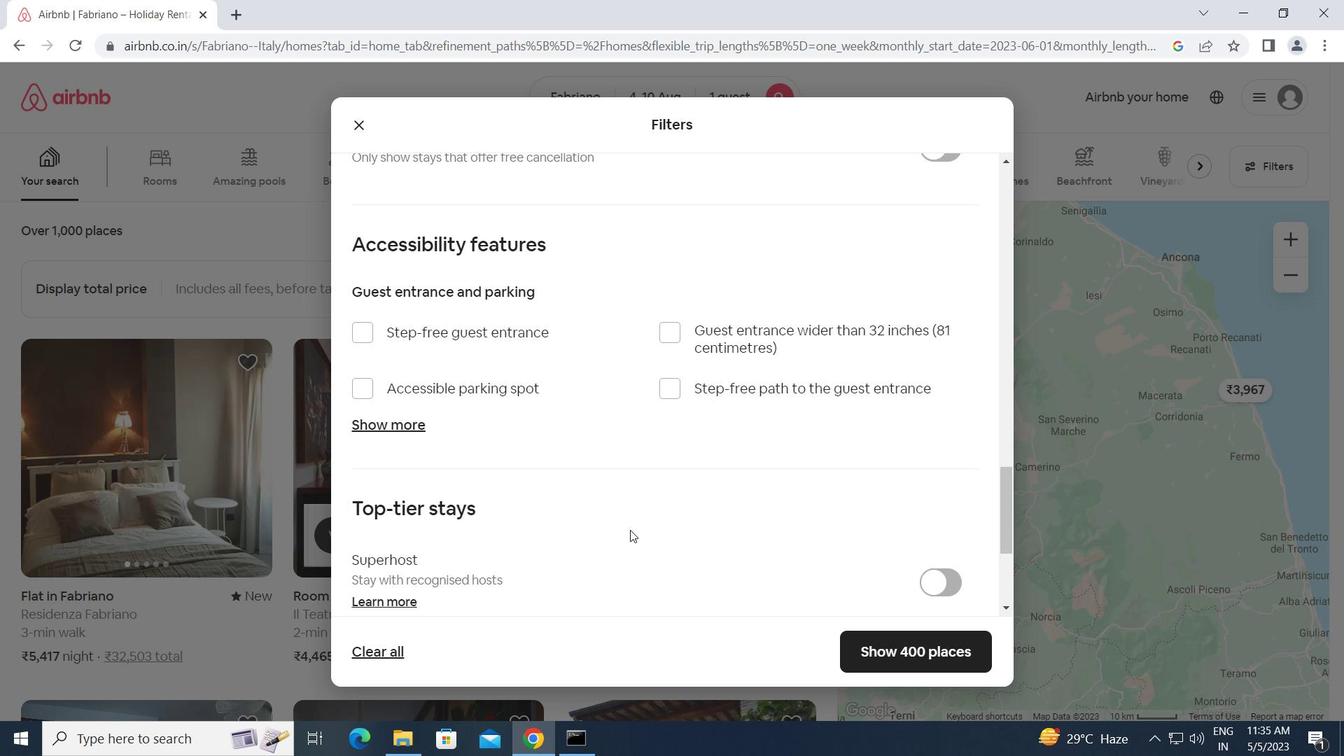 
Action: Mouse scrolled (630, 529) with delta (0, 0)
Screenshot: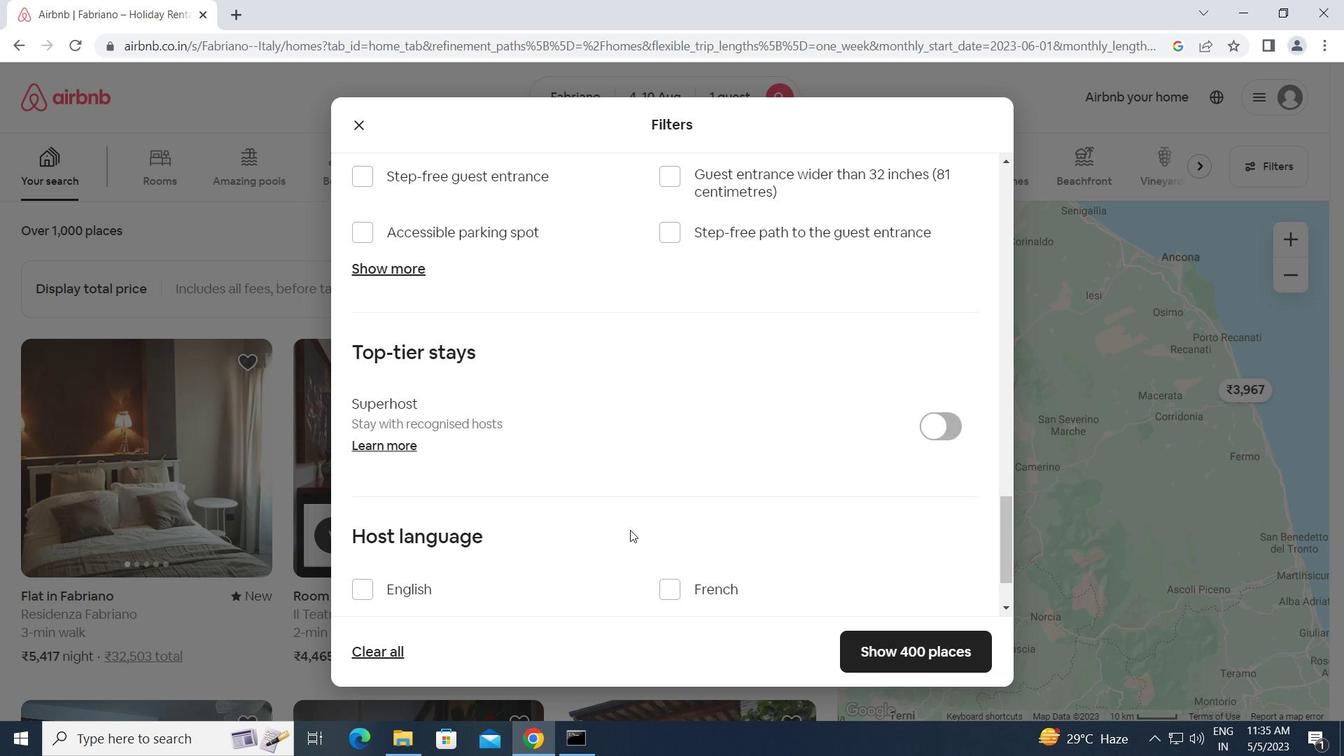 
Action: Mouse moved to (359, 491)
Screenshot: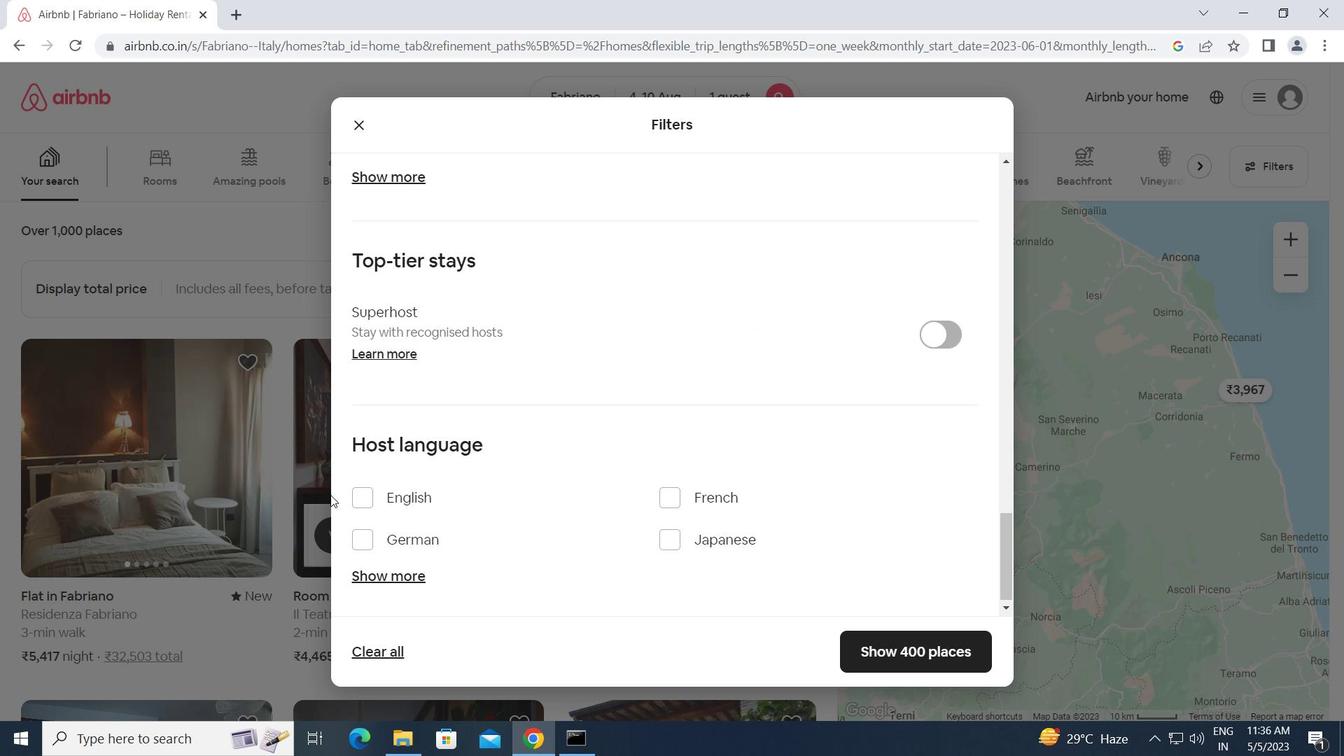 
Action: Mouse pressed left at (359, 491)
Screenshot: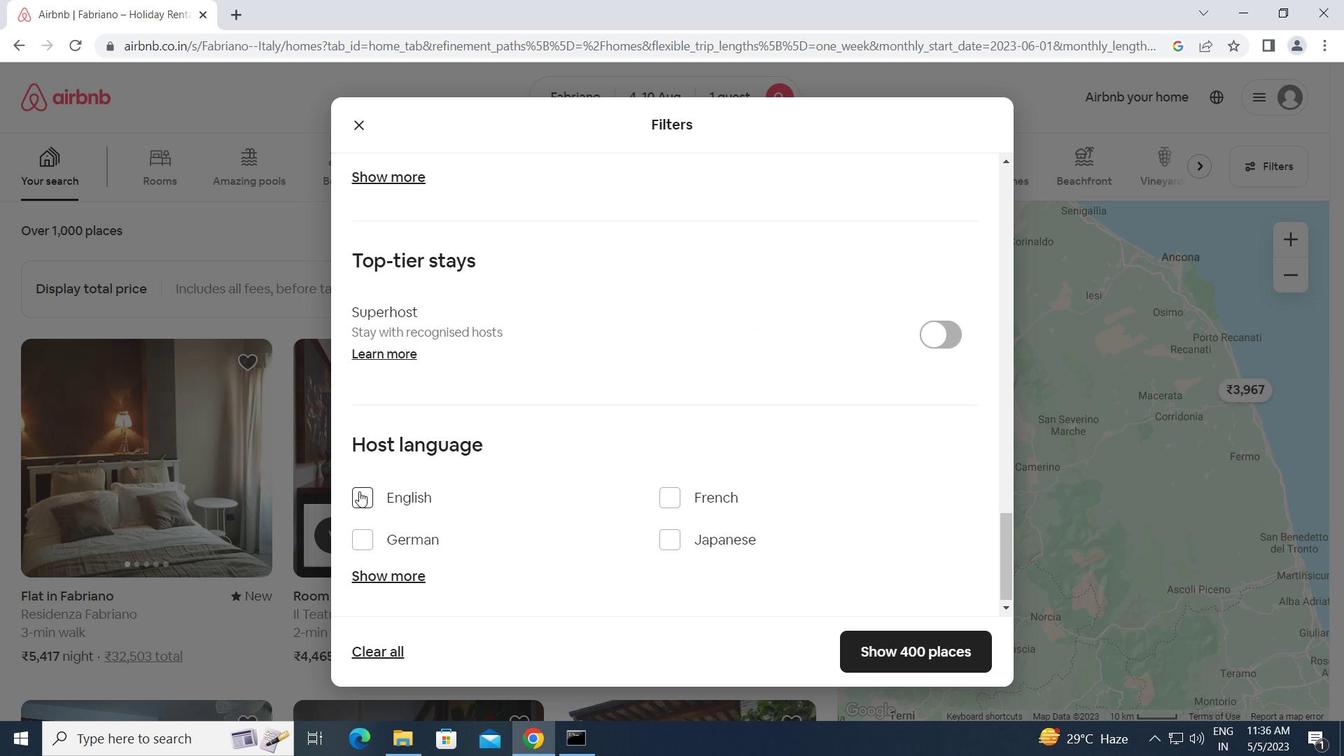 
Action: Mouse moved to (907, 650)
Screenshot: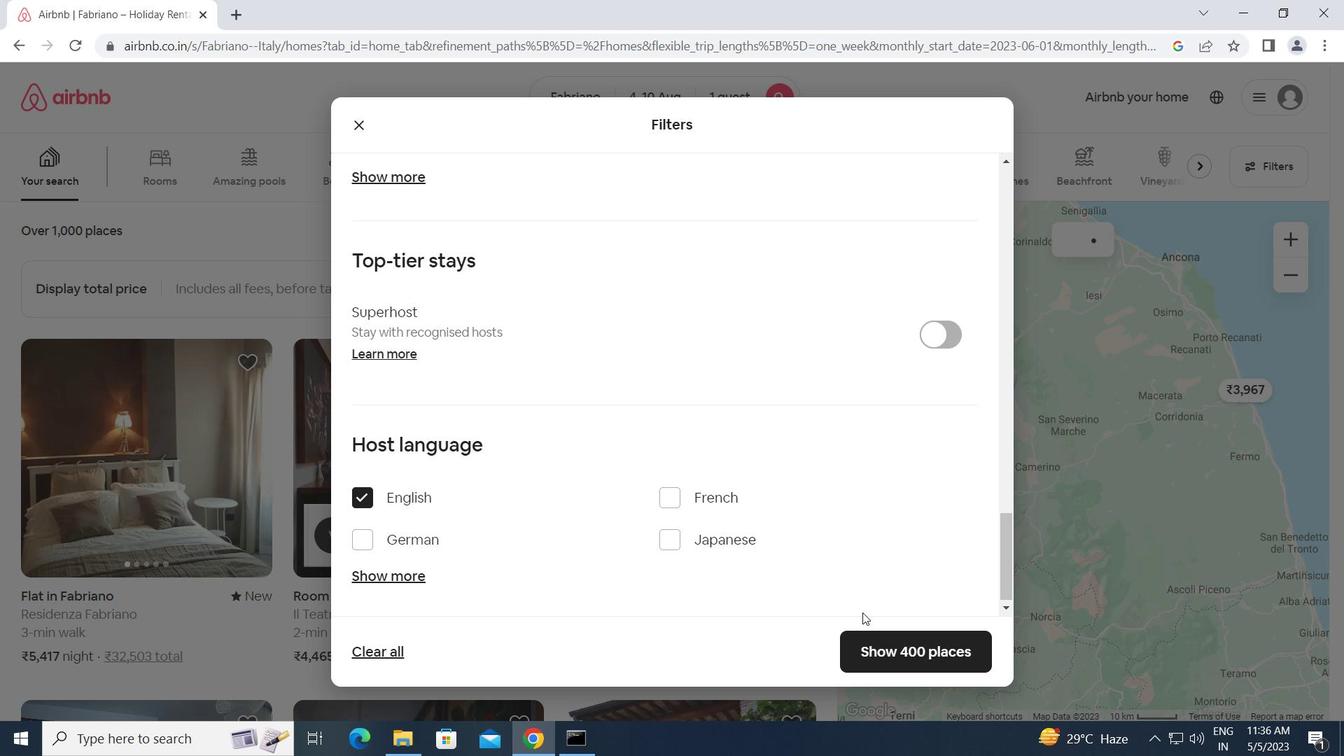 
Action: Mouse pressed left at (907, 650)
Screenshot: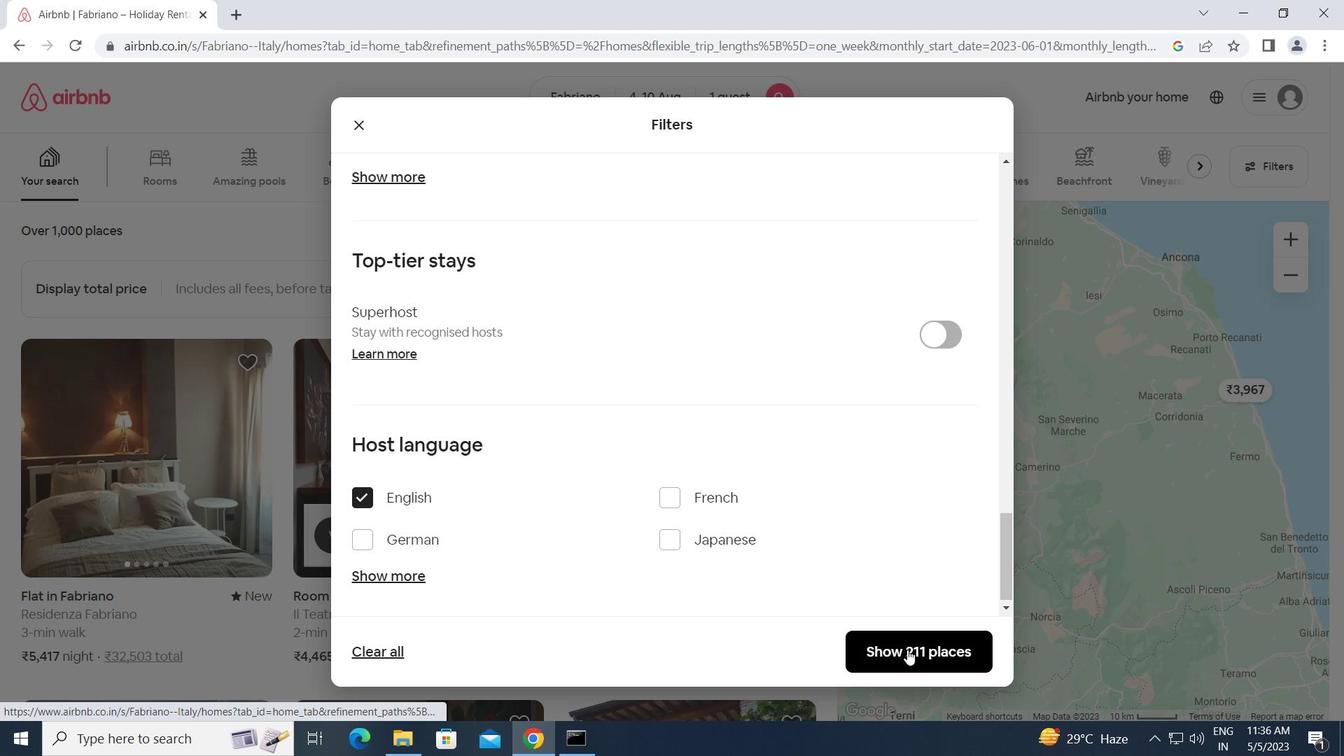 
